 Task: Look for space in Charlotte Amalie, U.S. Virgin Islands from 24th August, 2023 to 10th September, 2023 for 6 adults, 2 children in price range Rs.12000 to Rs.15000. Place can be entire place or shared room with 6 bedrooms having 6 beds and 6 bathrooms. Property type can be house, flat, guest house. Amenities needed are: wifi, TV, free parkinig on premises, gym, breakfast. Booking option can be shelf check-in. Required host language is English.
Action: Mouse moved to (423, 93)
Screenshot: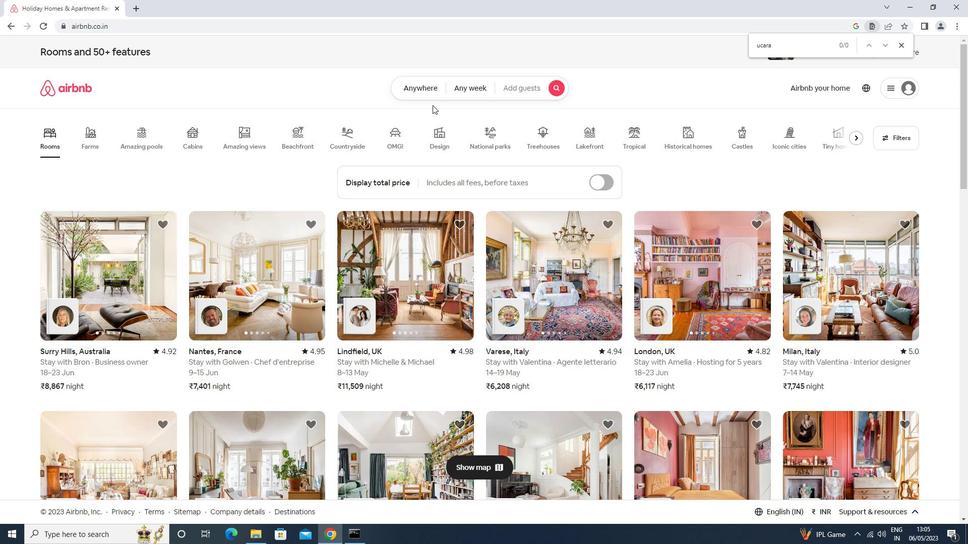 
Action: Mouse pressed left at (423, 93)
Screenshot: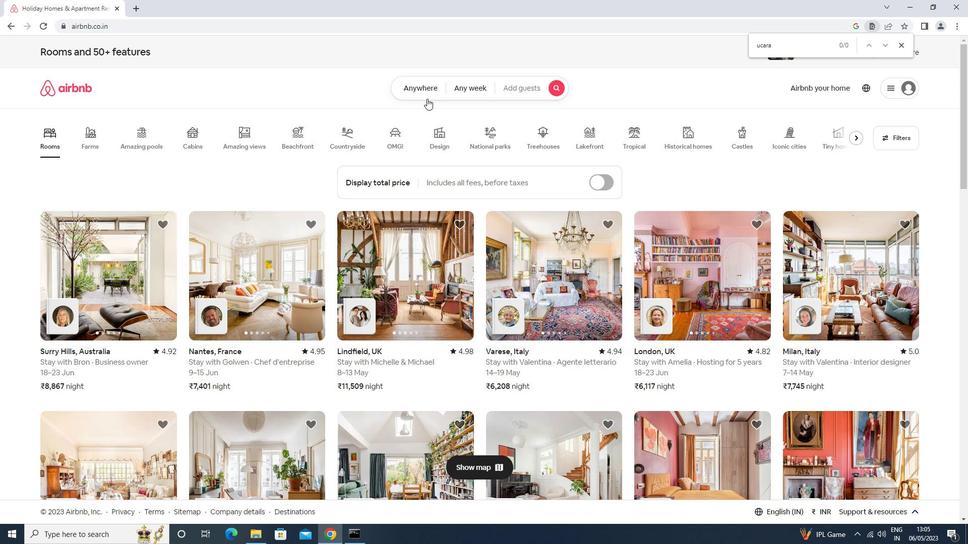 
Action: Mouse moved to (385, 127)
Screenshot: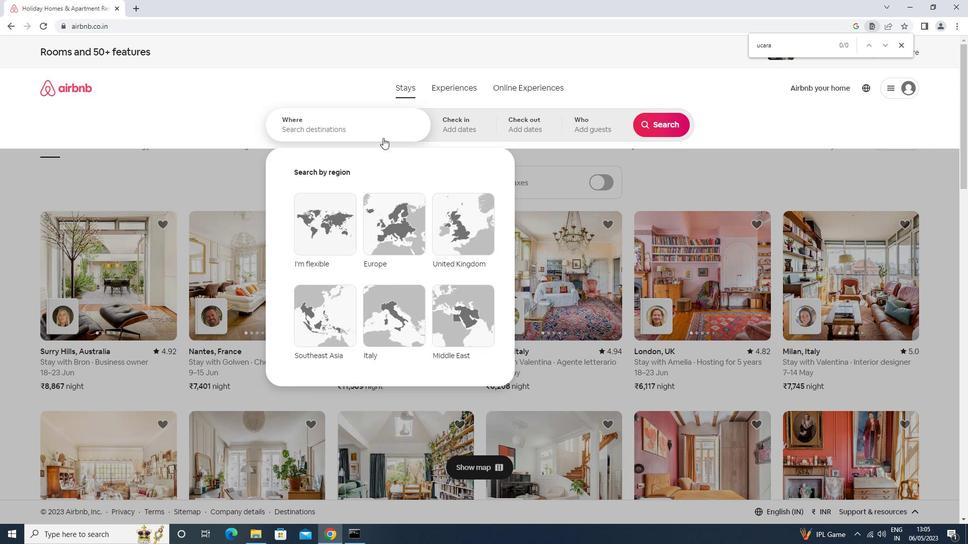 
Action: Mouse pressed left at (385, 127)
Screenshot: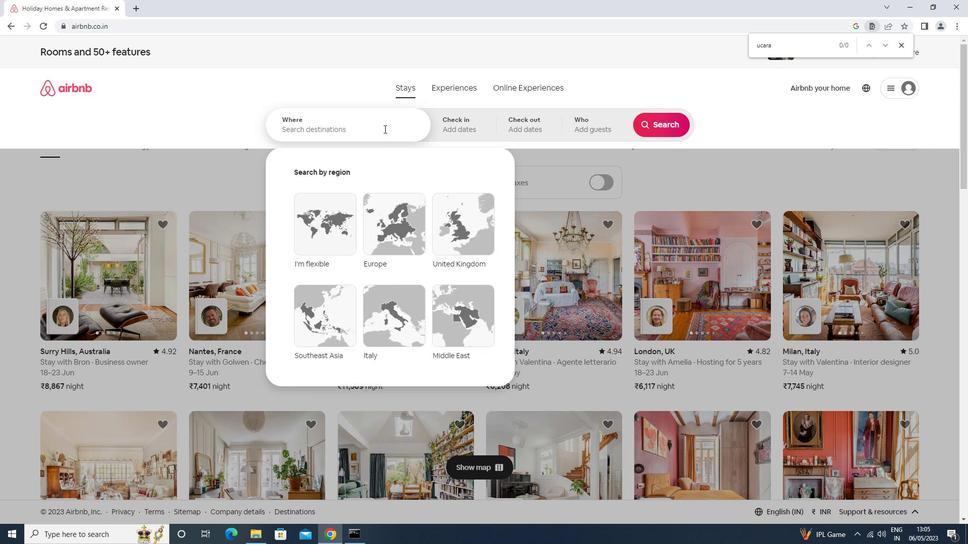 
Action: Key pressed charlotte<Key.space><Key.shift>AMALIE,<Key.shift>U.<Key.shift>S<Key.space><Key.shift>VIRGIN<Key.space><Key.shift><Key.shift>ISLANDS<Key.enter>
Screenshot: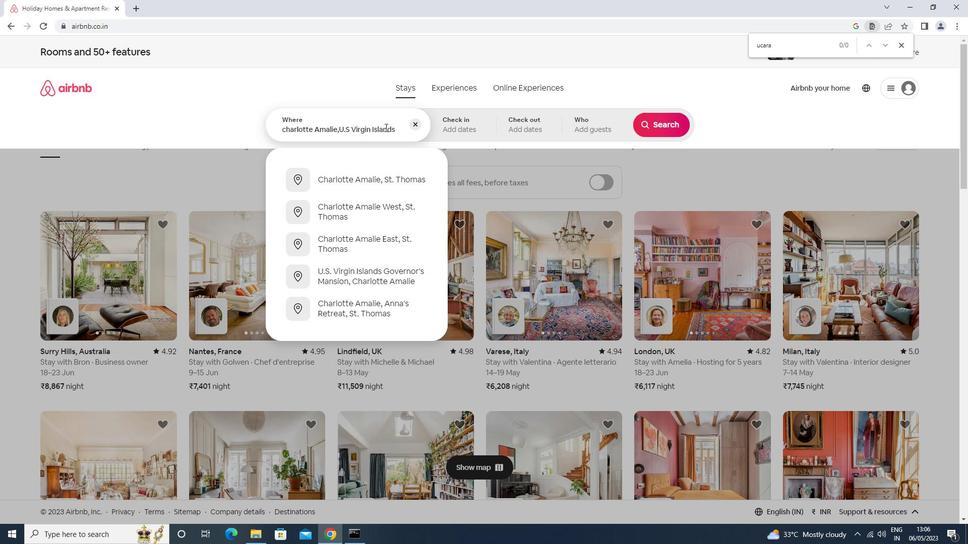 
Action: Mouse moved to (657, 209)
Screenshot: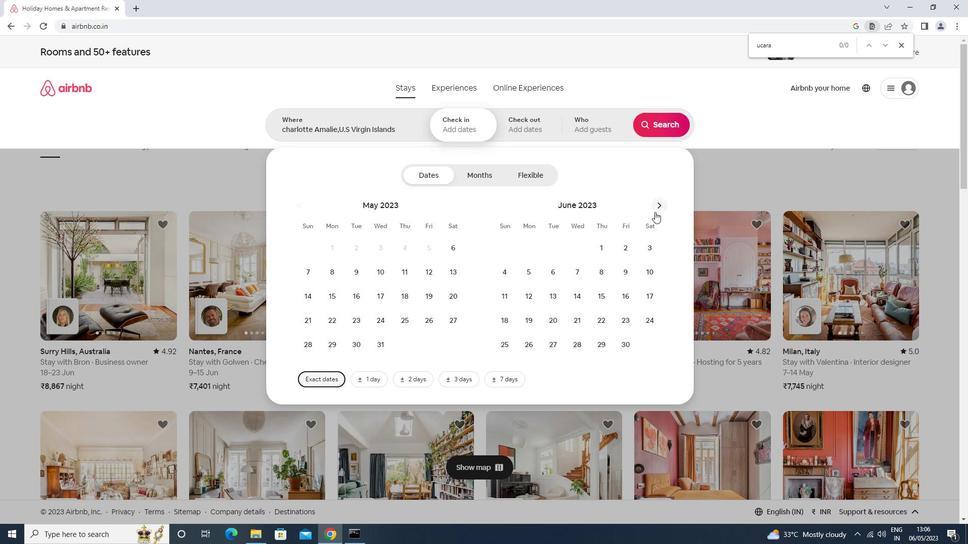 
Action: Mouse pressed left at (657, 209)
Screenshot: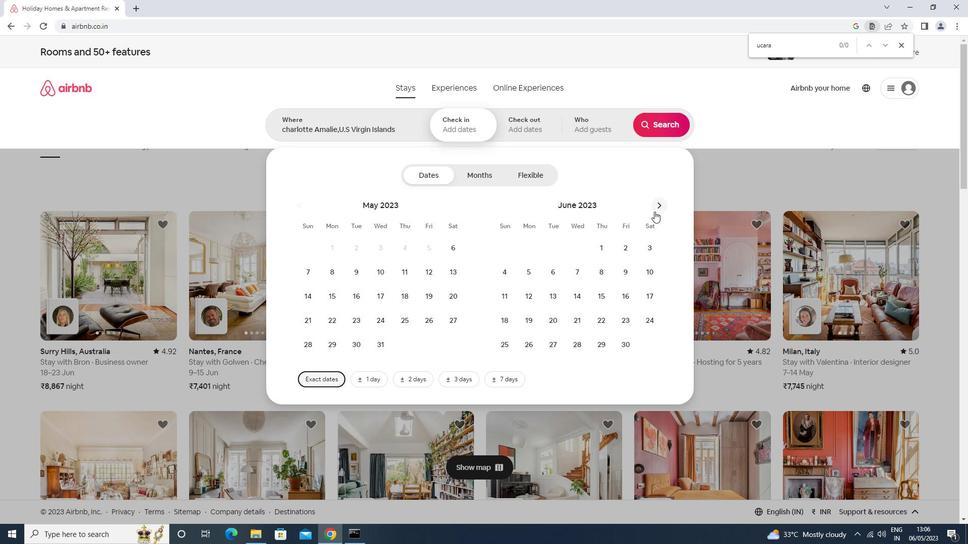 
Action: Mouse pressed left at (657, 209)
Screenshot: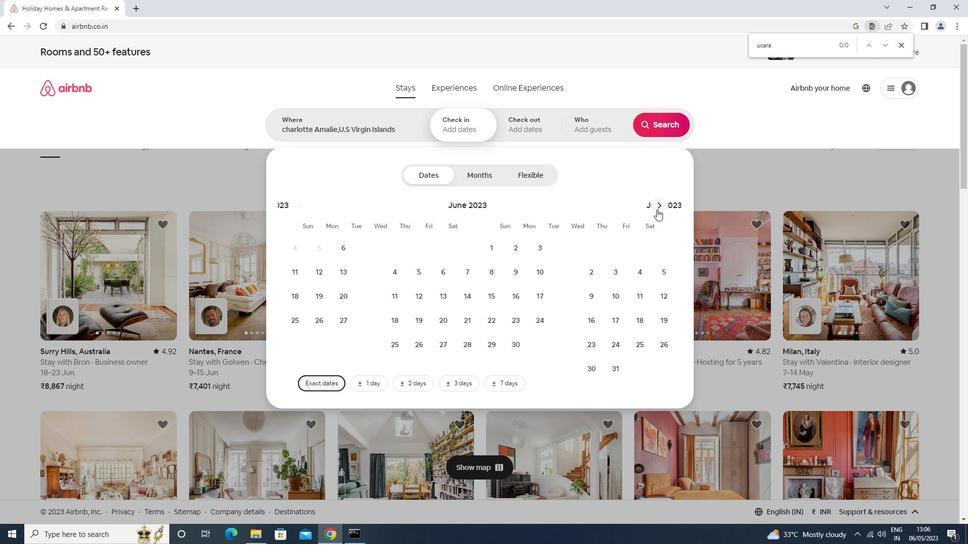 
Action: Mouse moved to (606, 319)
Screenshot: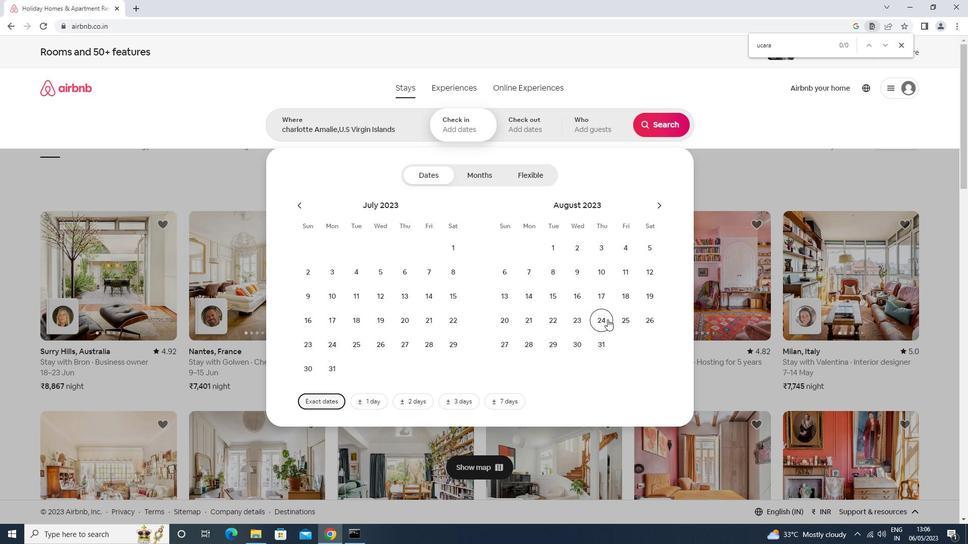 
Action: Mouse pressed left at (606, 319)
Screenshot: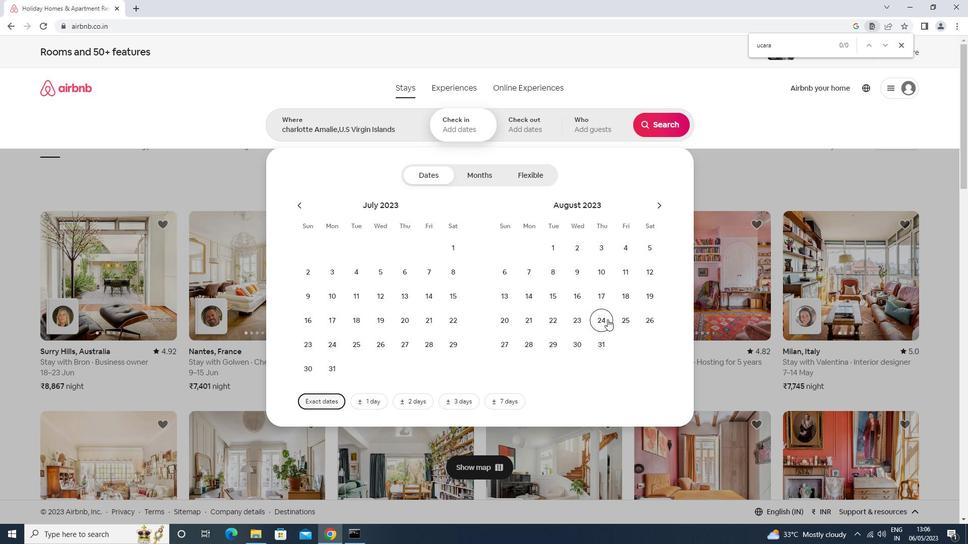 
Action: Mouse moved to (663, 206)
Screenshot: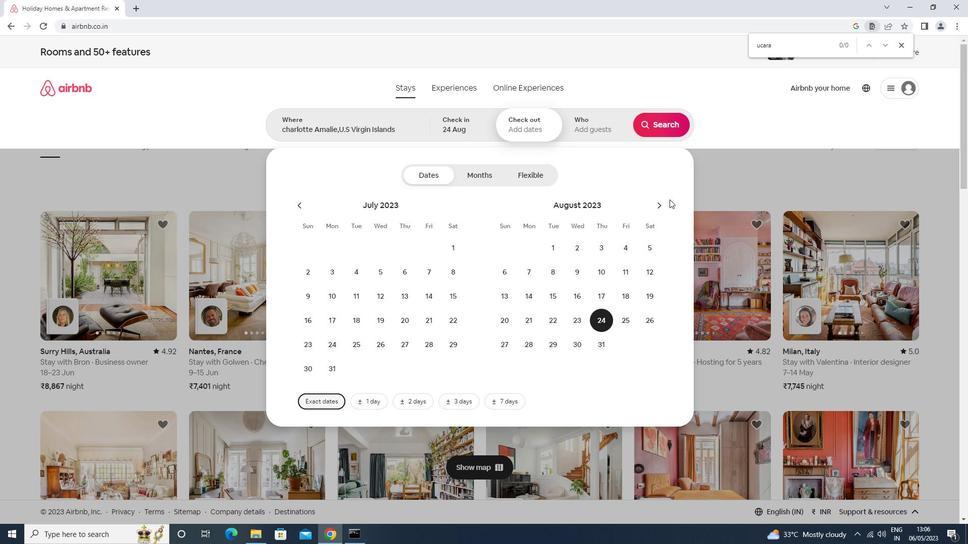 
Action: Mouse pressed left at (663, 206)
Screenshot: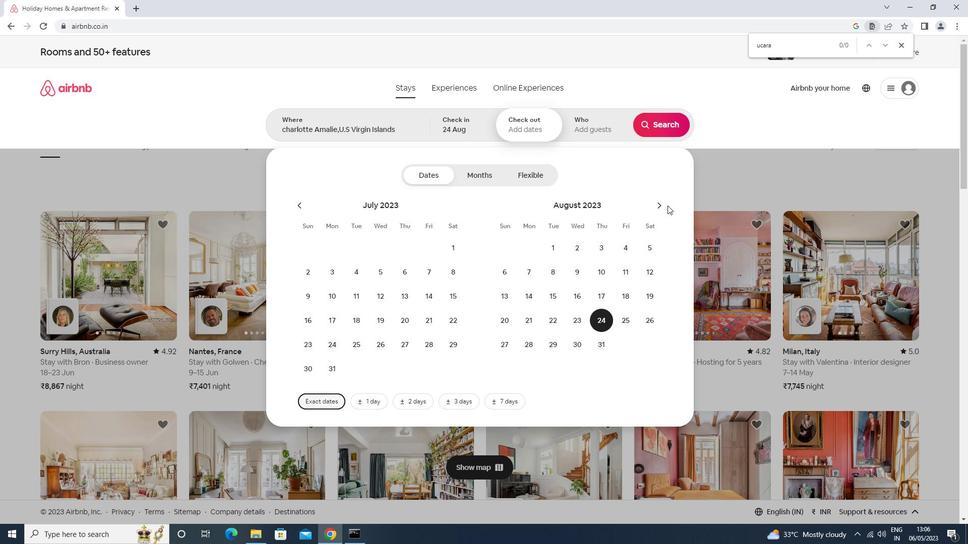 
Action: Mouse moved to (510, 297)
Screenshot: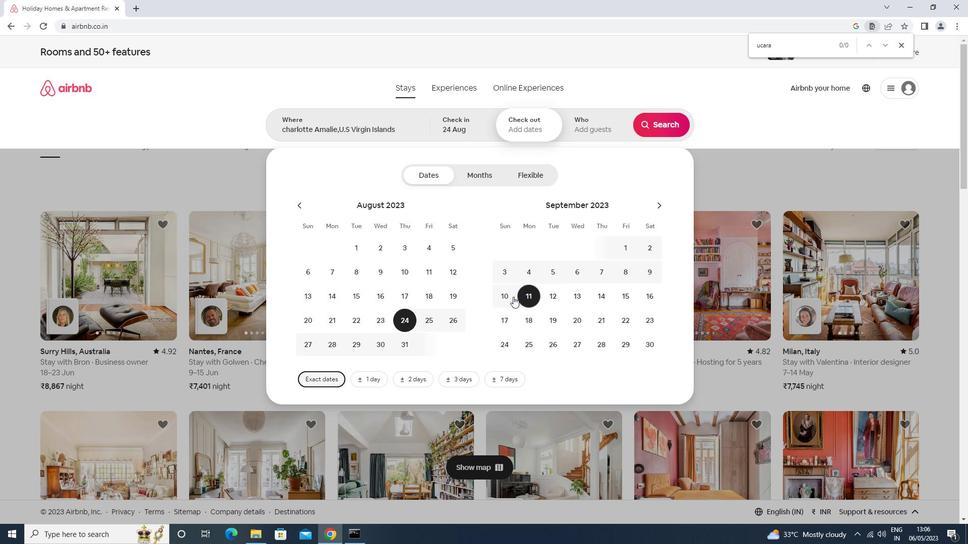 
Action: Mouse pressed left at (510, 297)
Screenshot: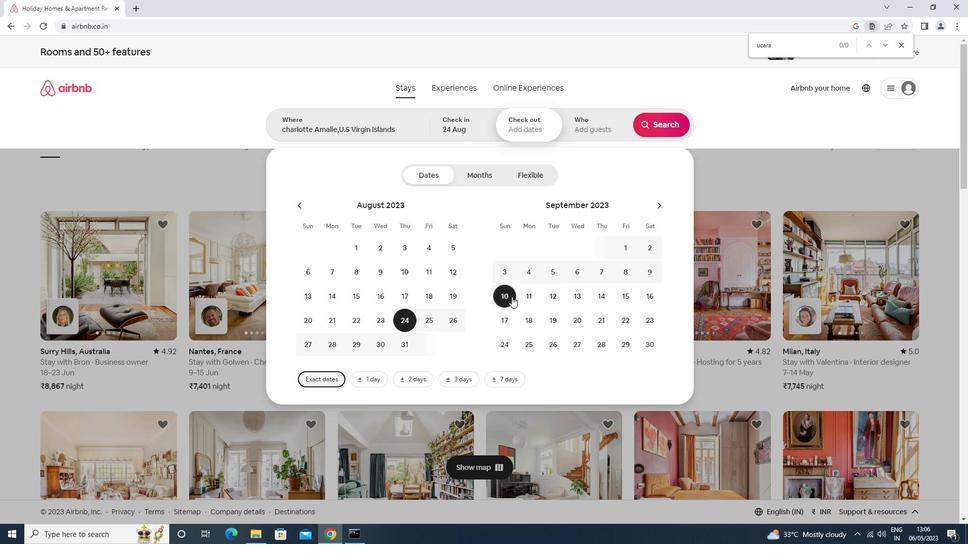 
Action: Mouse moved to (579, 130)
Screenshot: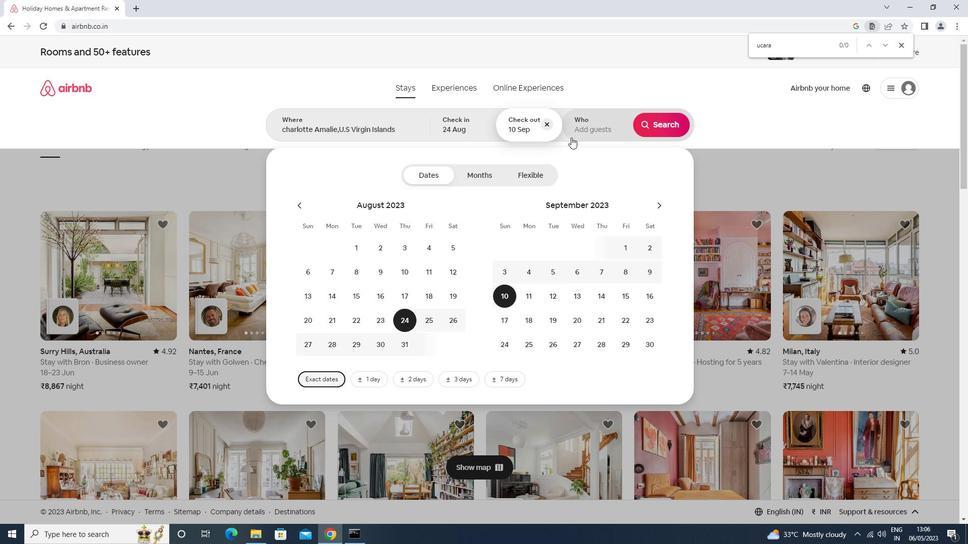 
Action: Mouse pressed left at (579, 130)
Screenshot: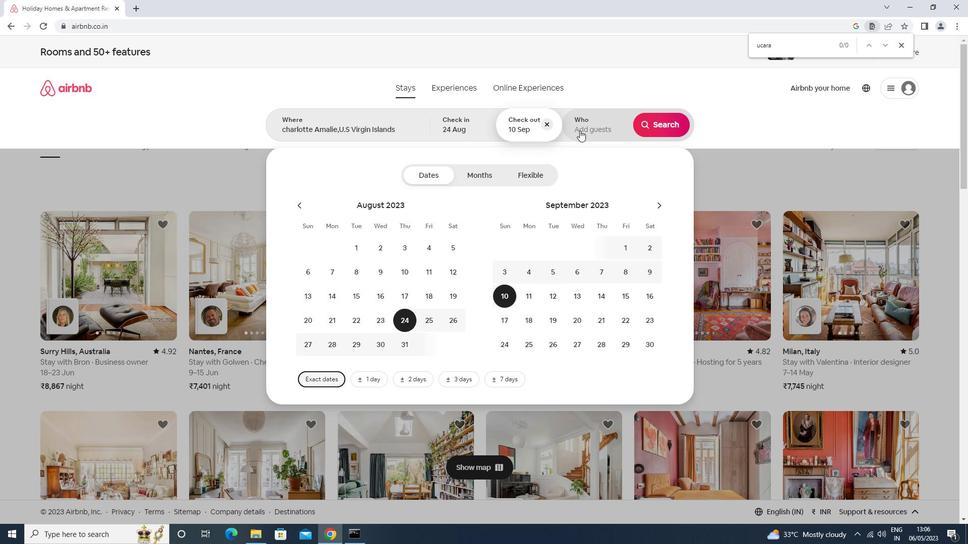
Action: Mouse moved to (665, 180)
Screenshot: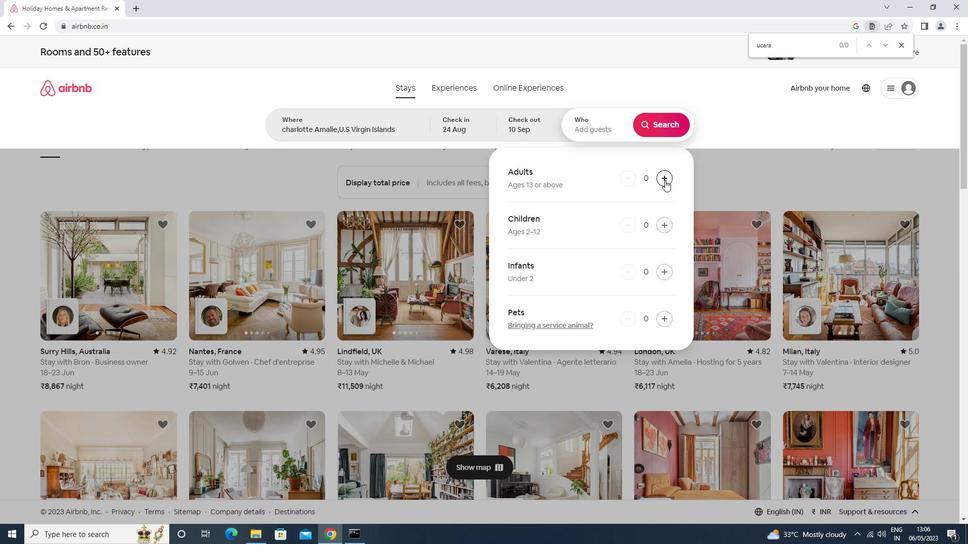 
Action: Mouse pressed left at (665, 180)
Screenshot: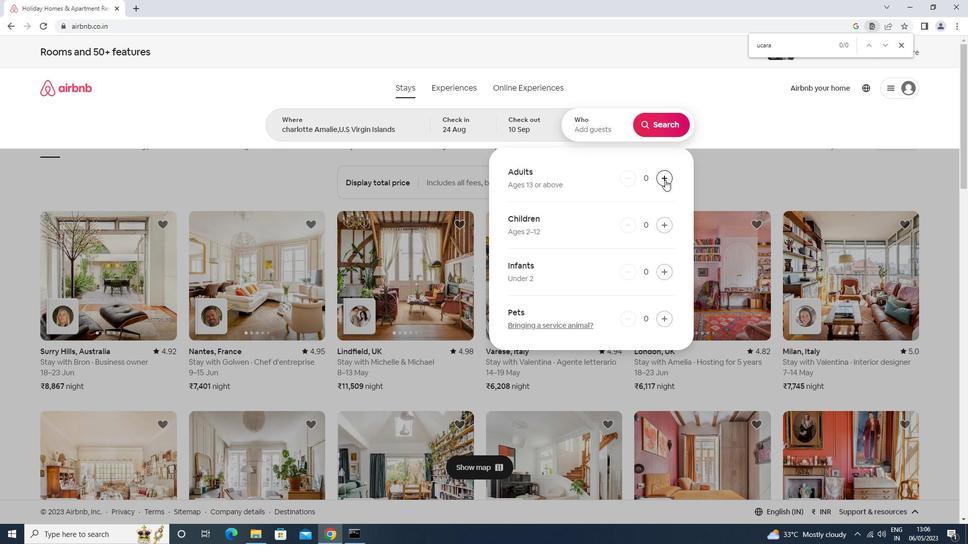 
Action: Mouse pressed left at (665, 180)
Screenshot: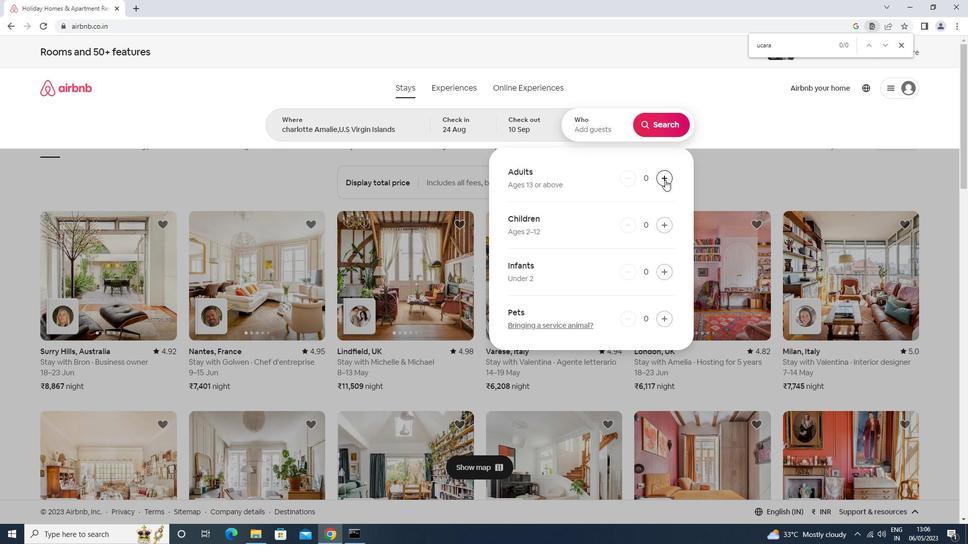 
Action: Mouse pressed left at (665, 180)
Screenshot: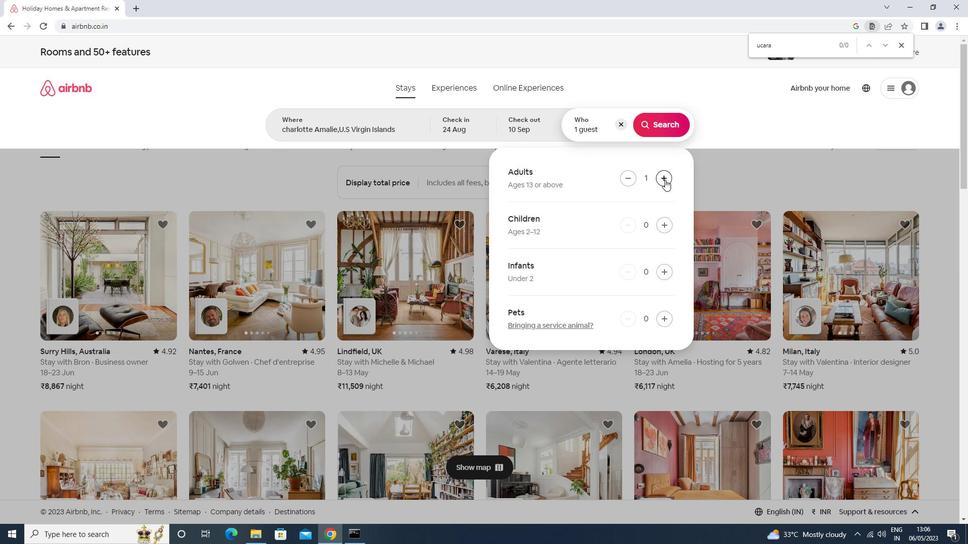 
Action: Mouse pressed left at (665, 180)
Screenshot: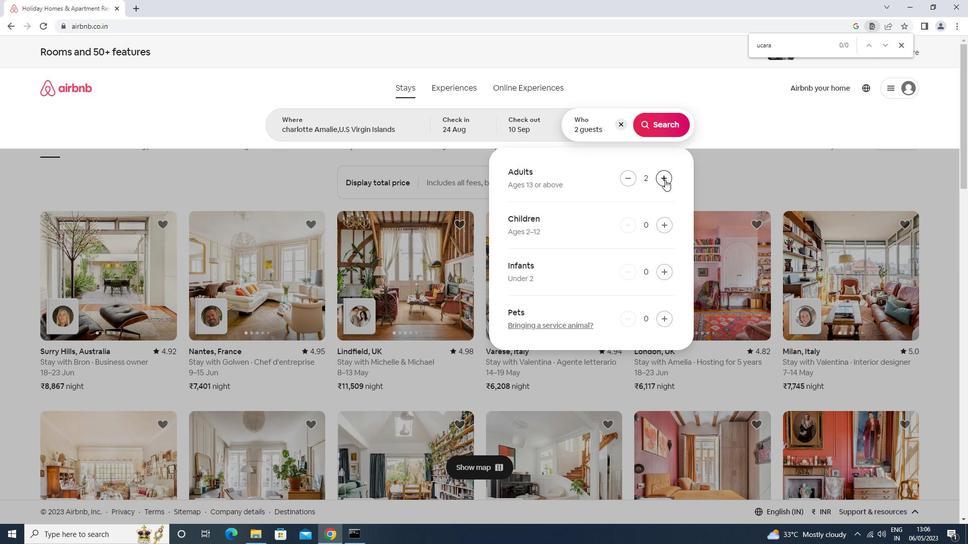 
Action: Mouse pressed left at (665, 180)
Screenshot: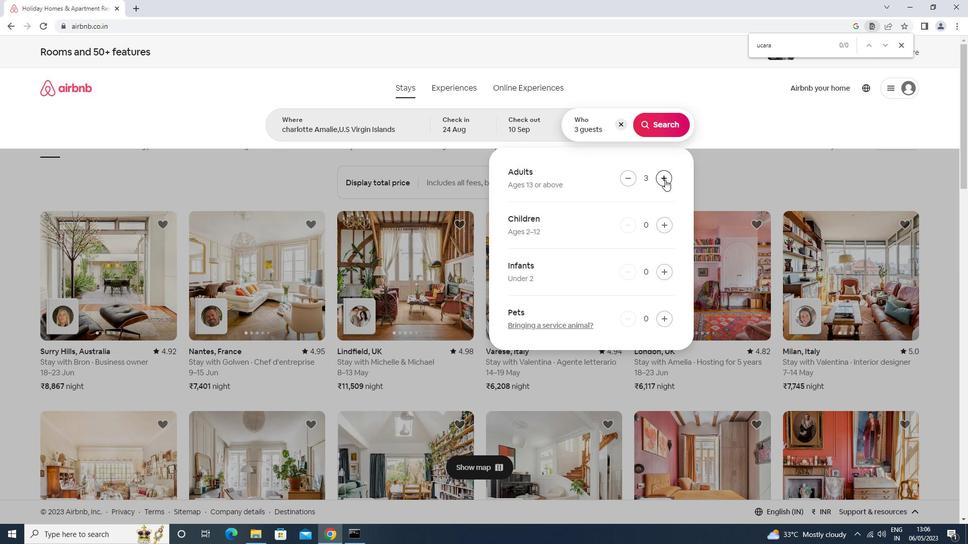 
Action: Mouse pressed left at (665, 180)
Screenshot: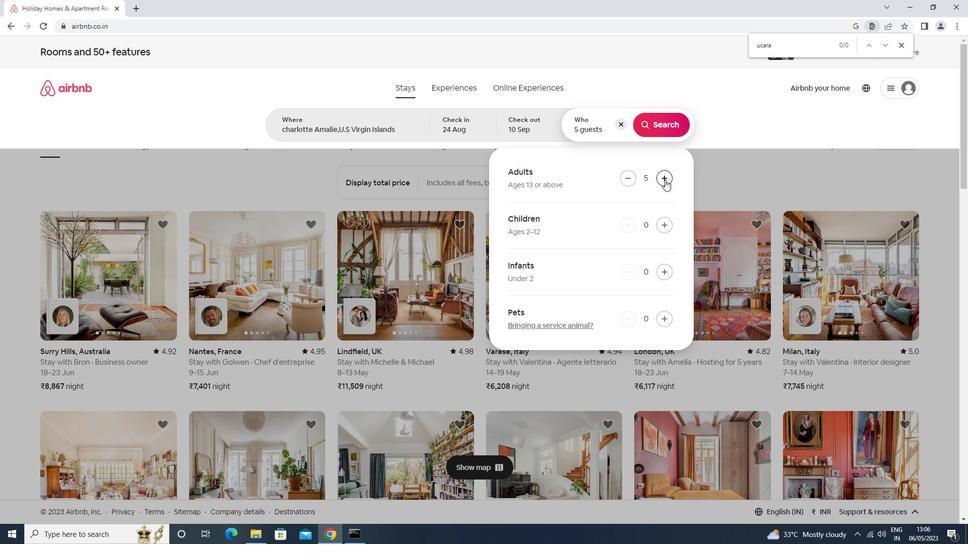 
Action: Mouse moved to (661, 229)
Screenshot: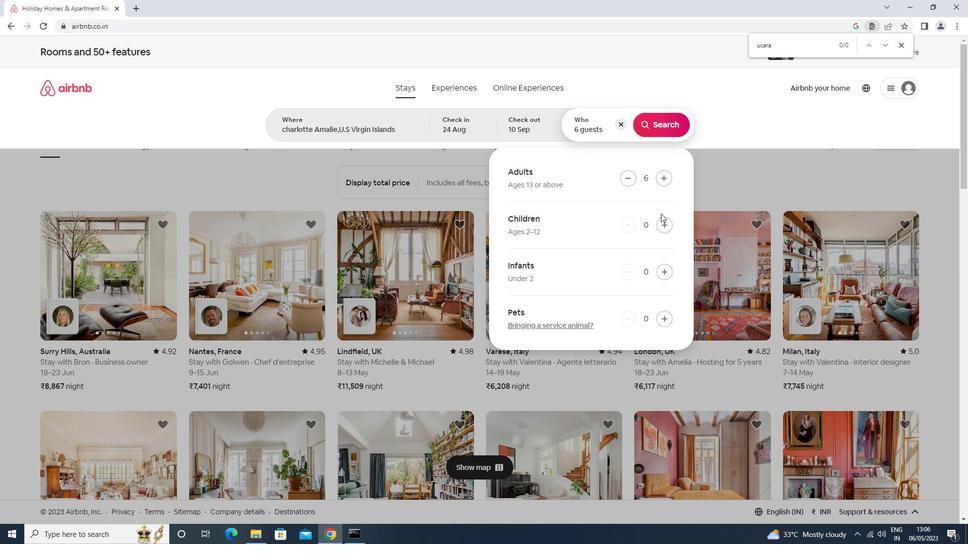 
Action: Mouse pressed left at (661, 229)
Screenshot: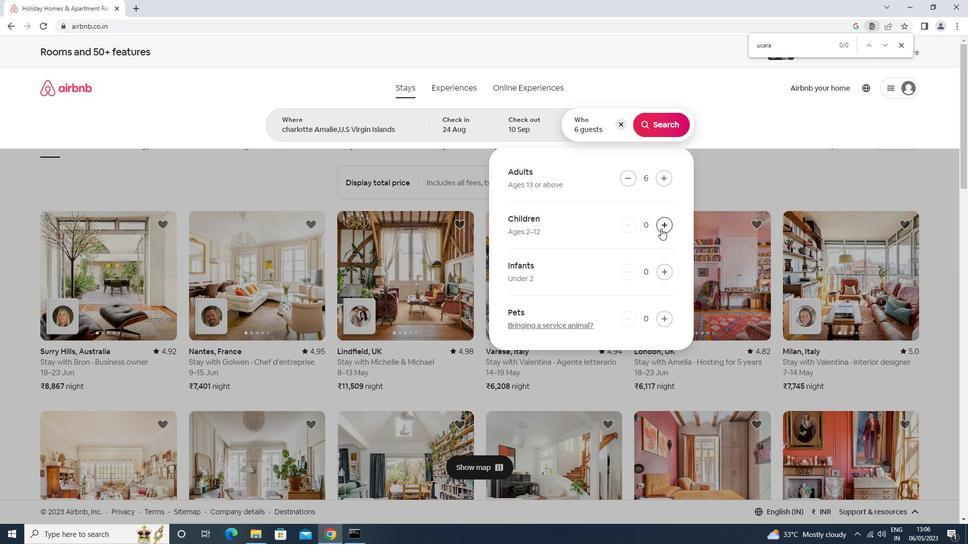 
Action: Mouse pressed left at (661, 229)
Screenshot: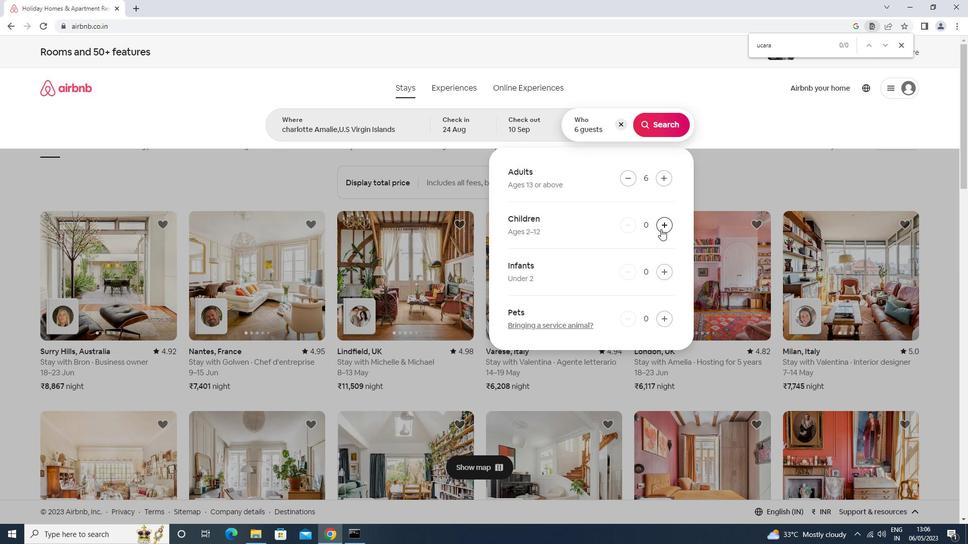 
Action: Mouse moved to (661, 128)
Screenshot: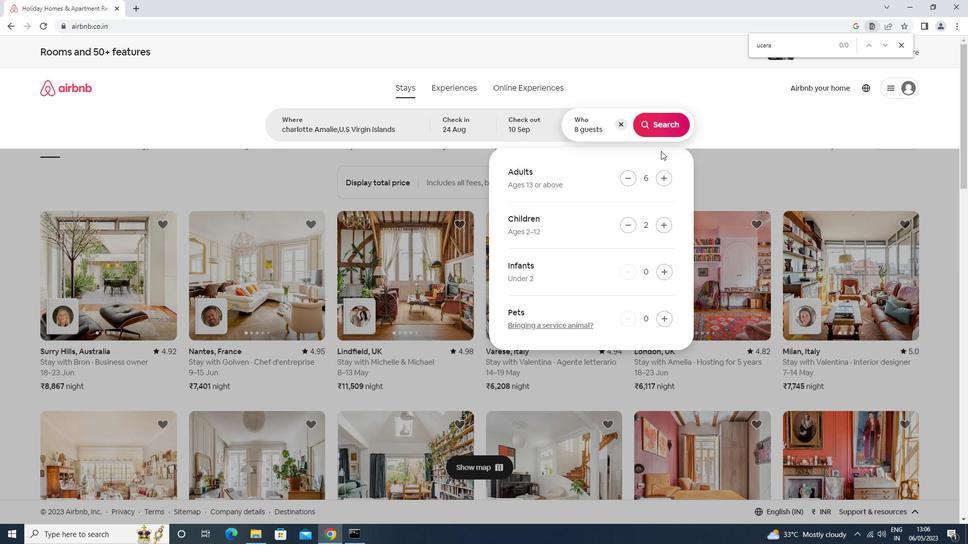 
Action: Mouse pressed left at (661, 128)
Screenshot: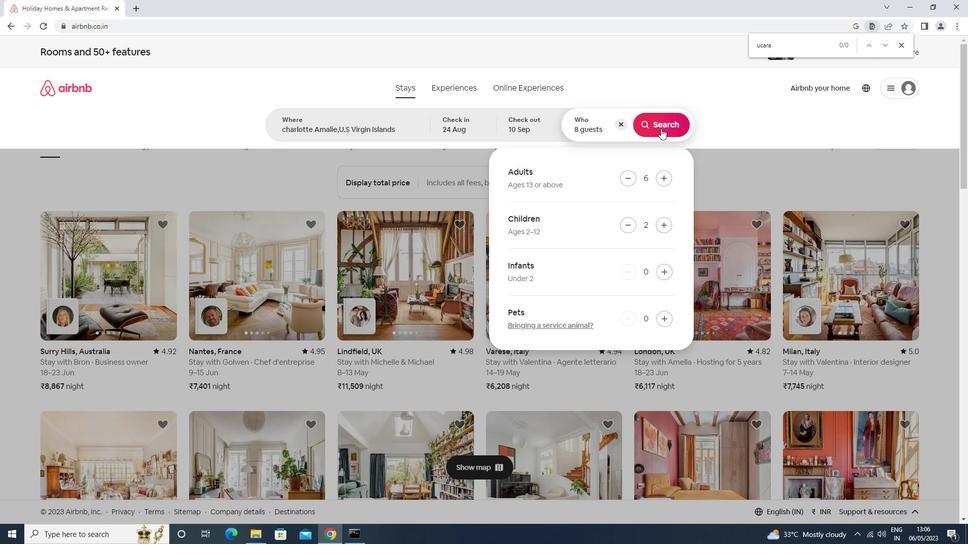
Action: Mouse moved to (931, 94)
Screenshot: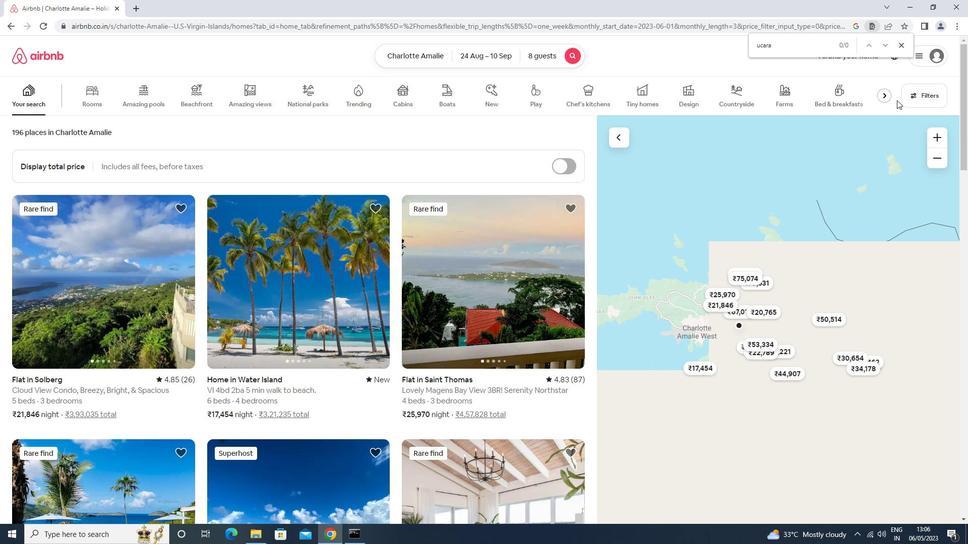 
Action: Mouse pressed left at (931, 94)
Screenshot: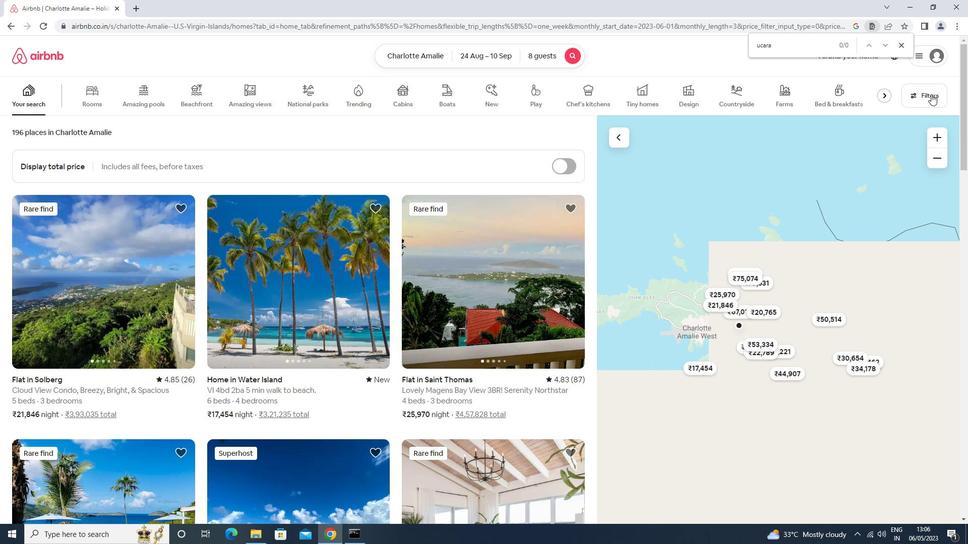 
Action: Mouse moved to (396, 347)
Screenshot: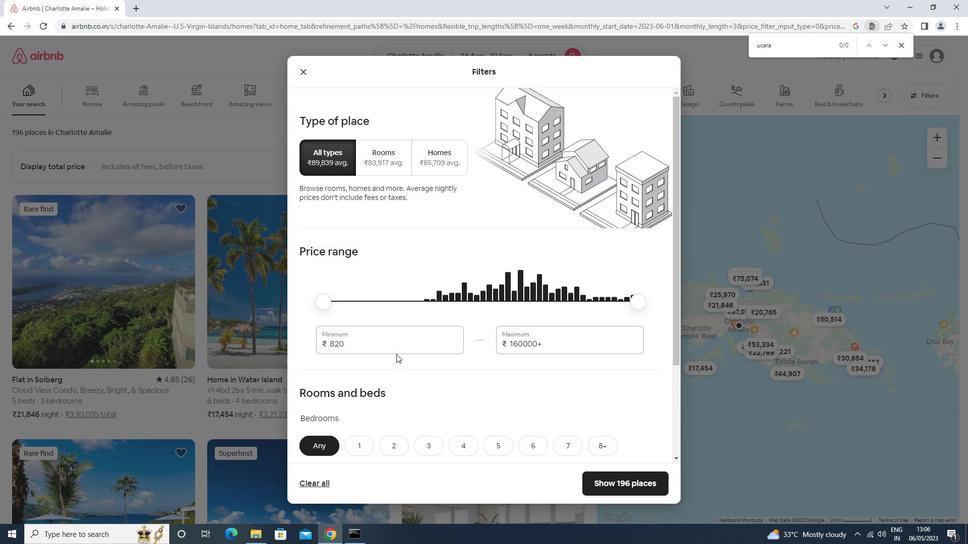 
Action: Mouse pressed left at (396, 347)
Screenshot: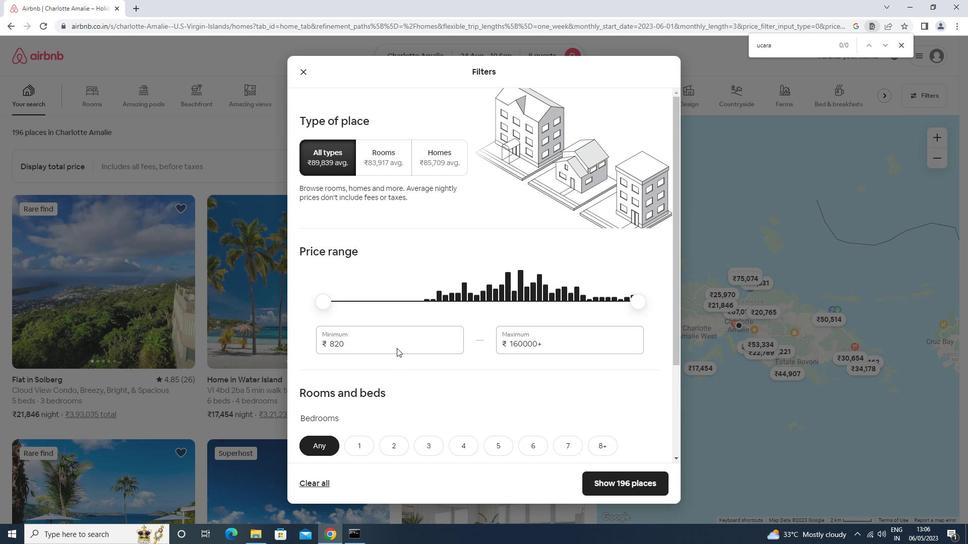 
Action: Key pressed <Key.backspace><Key.backspace><Key.backspace>12000<Key.tab>15000
Screenshot: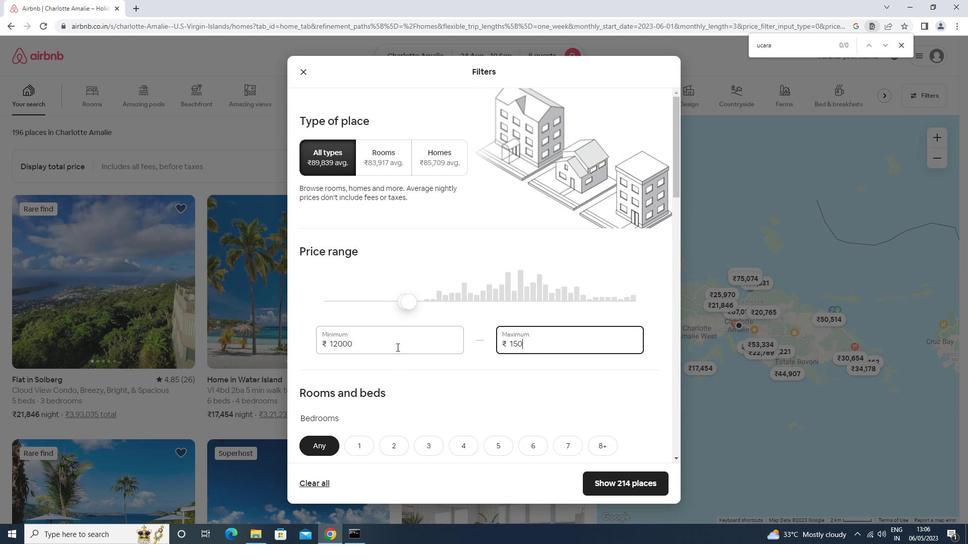 
Action: Mouse moved to (402, 355)
Screenshot: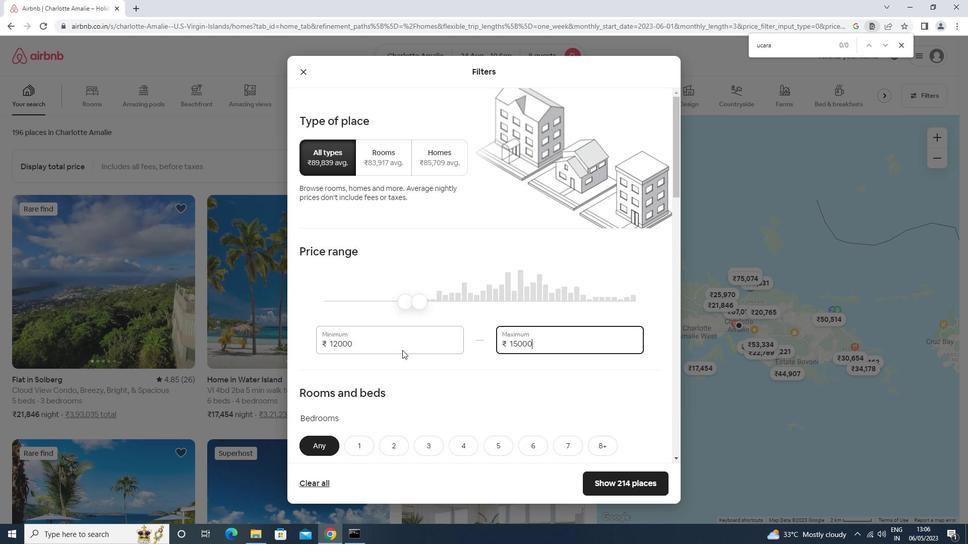 
Action: Mouse scrolled (402, 355) with delta (0, 0)
Screenshot: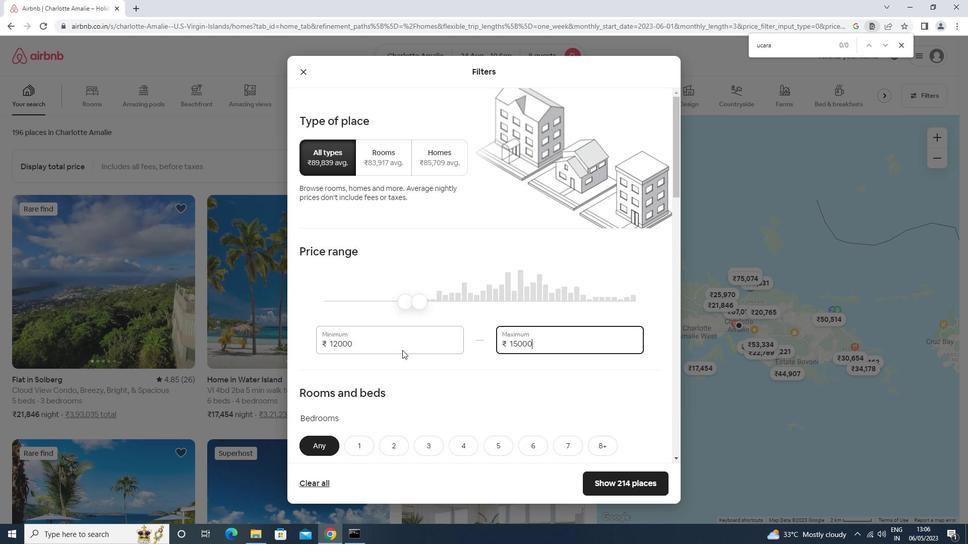
Action: Mouse moved to (402, 356)
Screenshot: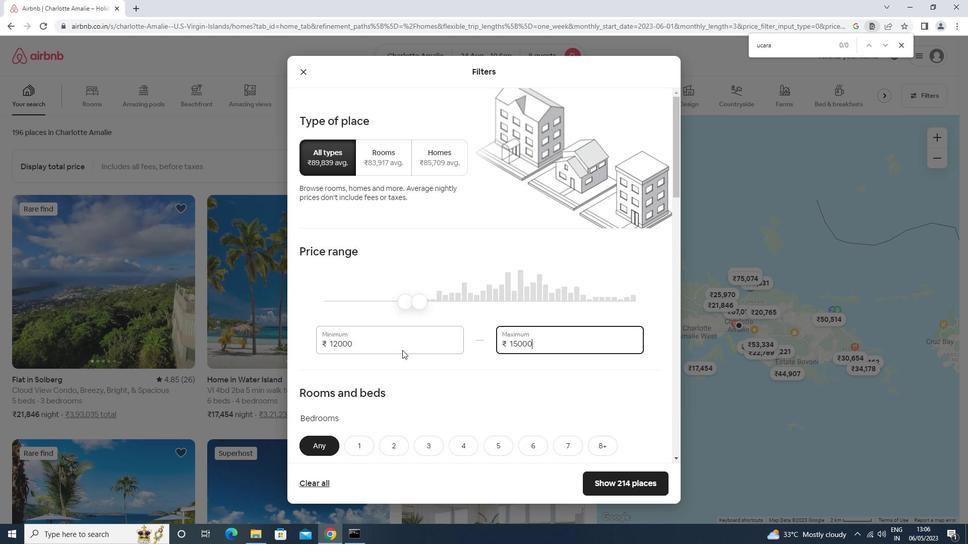 
Action: Mouse scrolled (402, 355) with delta (0, 0)
Screenshot: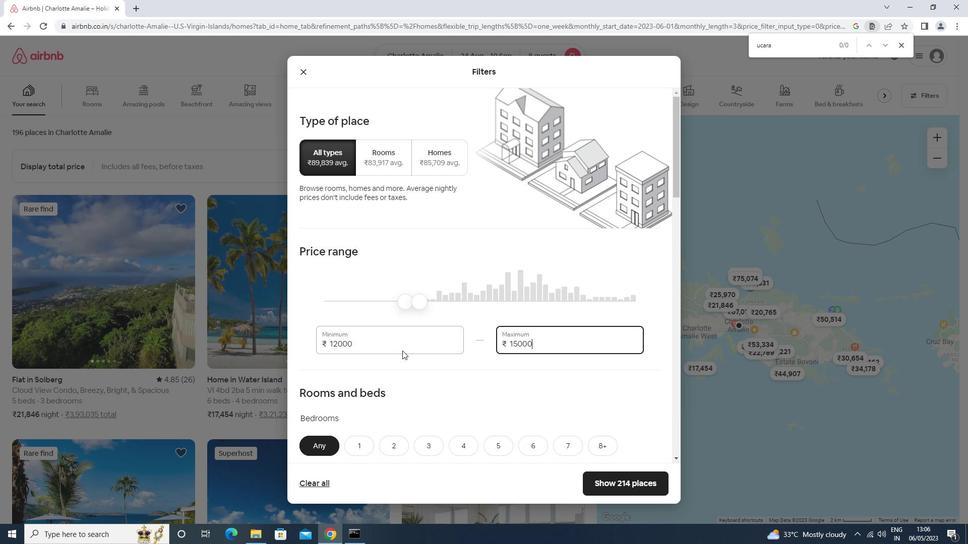 
Action: Mouse moved to (402, 359)
Screenshot: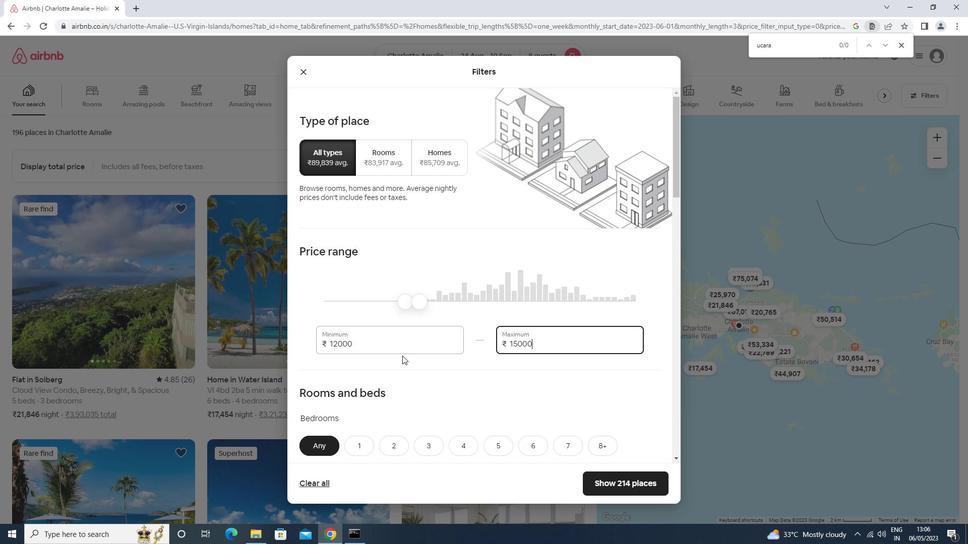 
Action: Mouse scrolled (402, 358) with delta (0, 0)
Screenshot: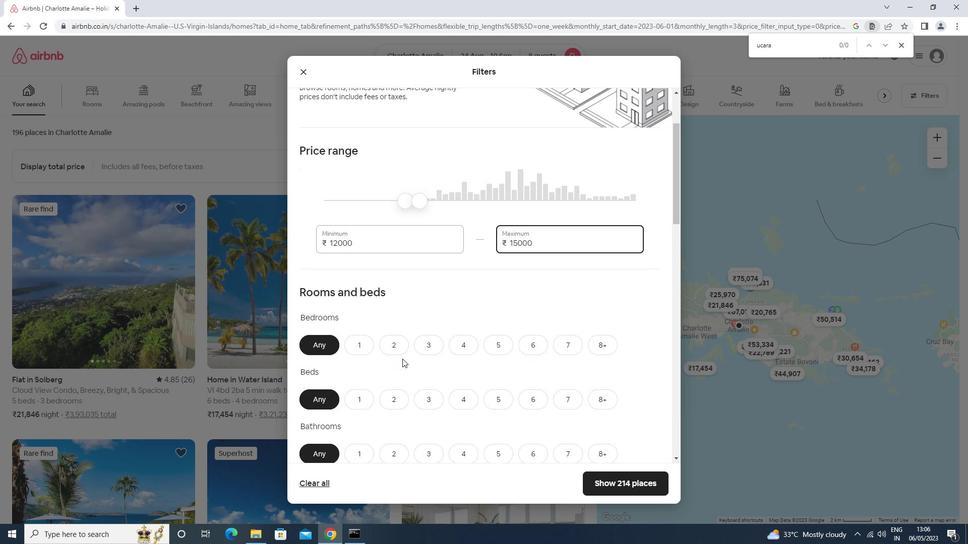 
Action: Mouse moved to (529, 295)
Screenshot: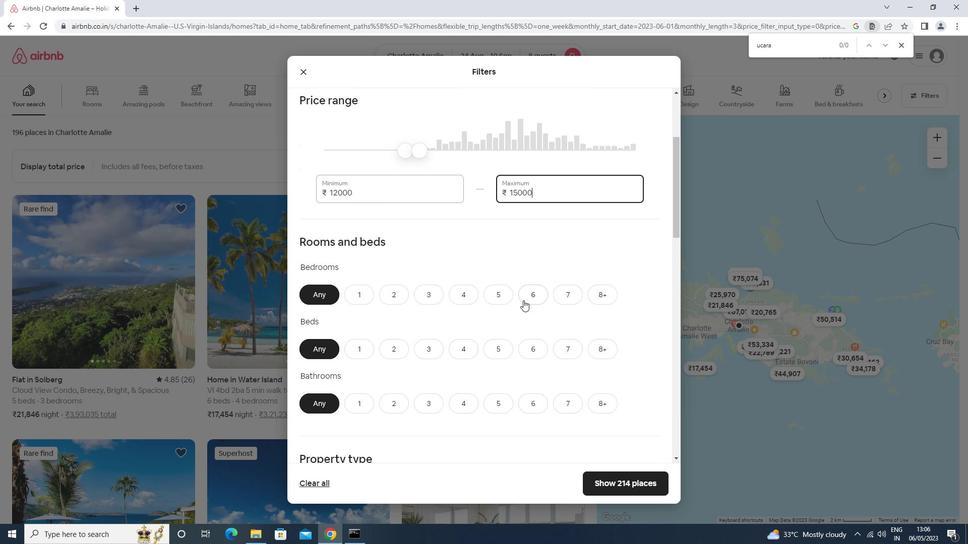 
Action: Mouse pressed left at (529, 295)
Screenshot: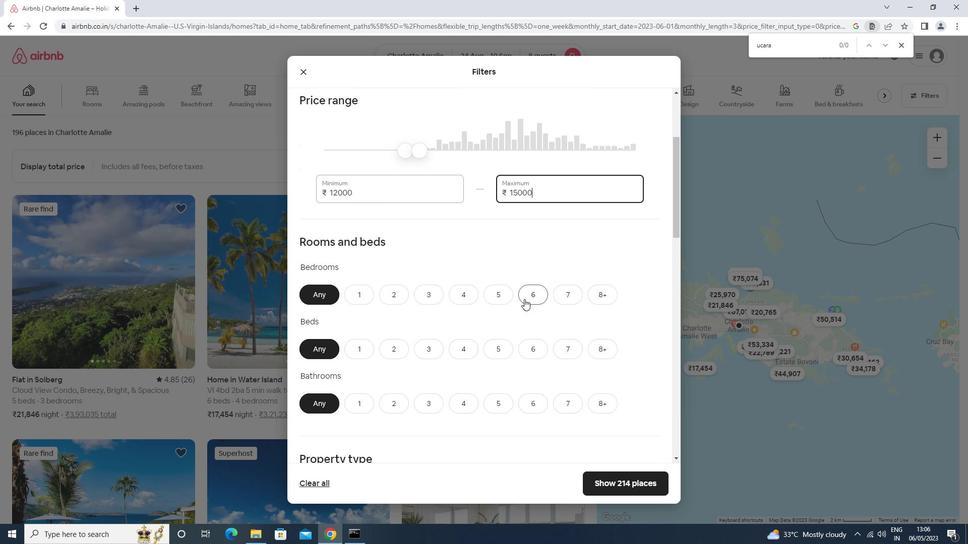 
Action: Mouse moved to (530, 339)
Screenshot: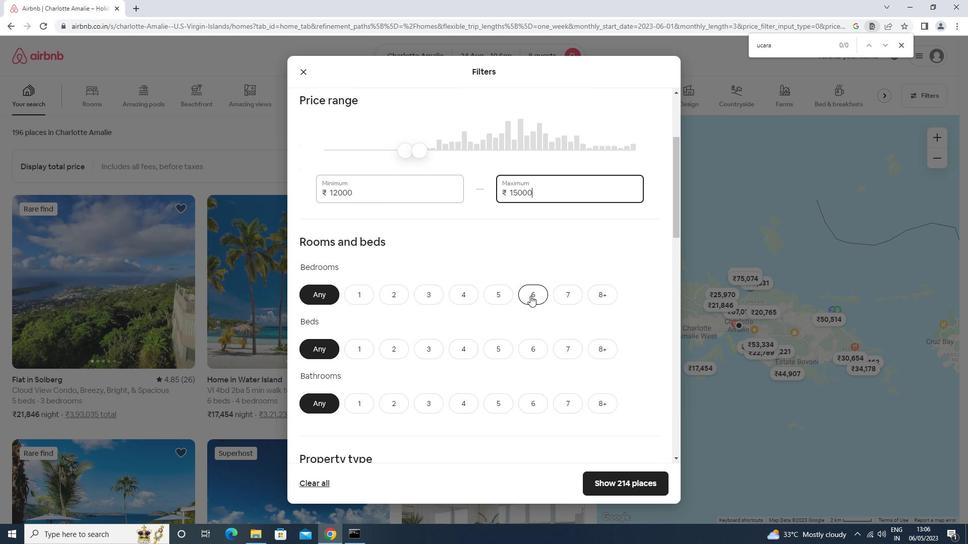 
Action: Mouse pressed left at (530, 339)
Screenshot: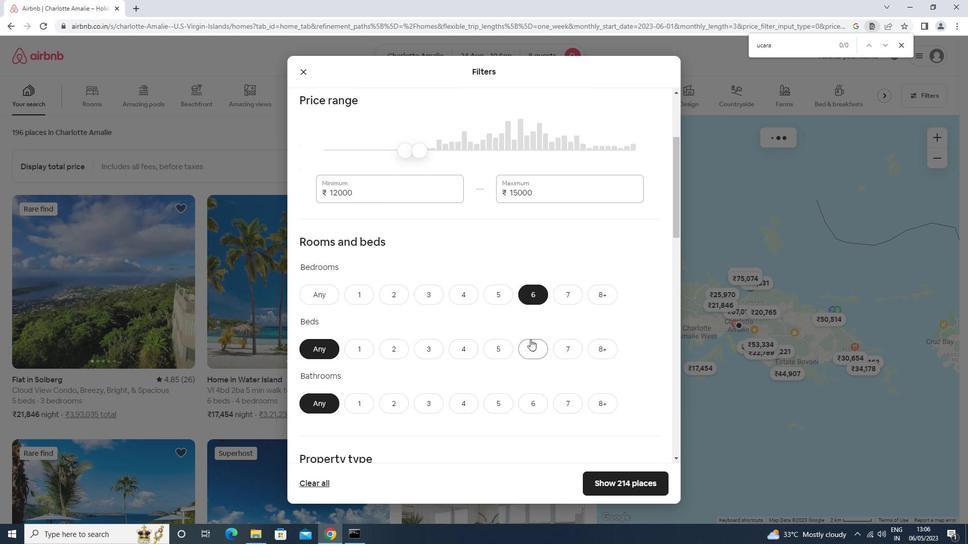 
Action: Mouse moved to (525, 400)
Screenshot: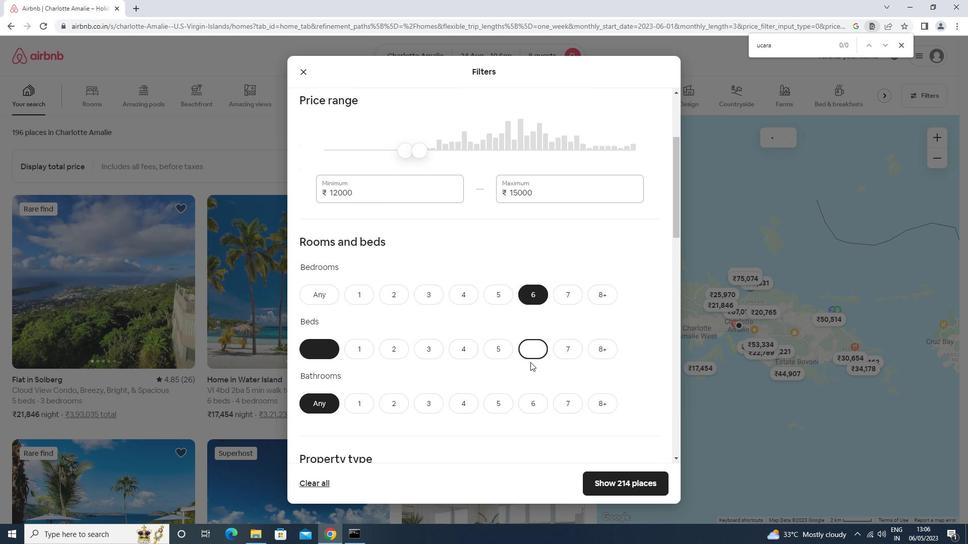 
Action: Mouse pressed left at (525, 400)
Screenshot: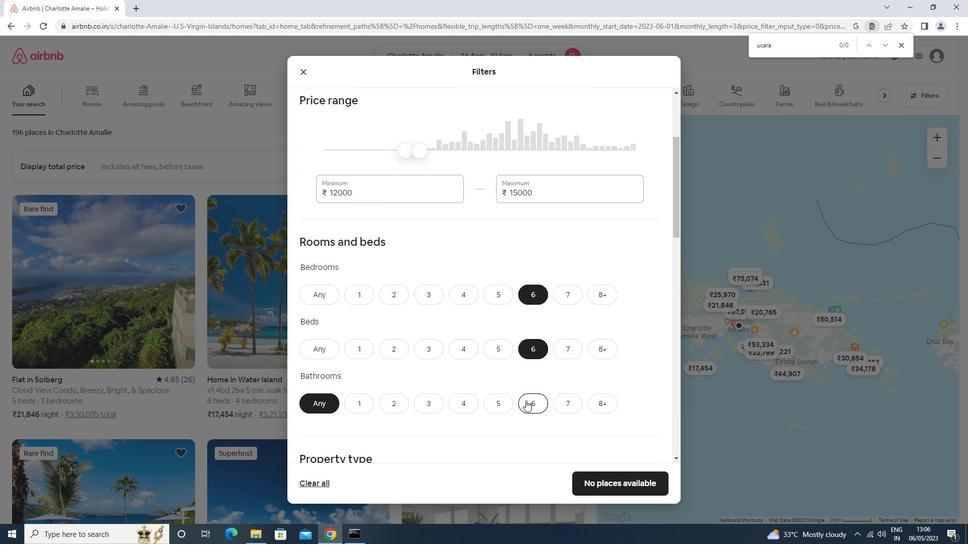 
Action: Mouse moved to (524, 402)
Screenshot: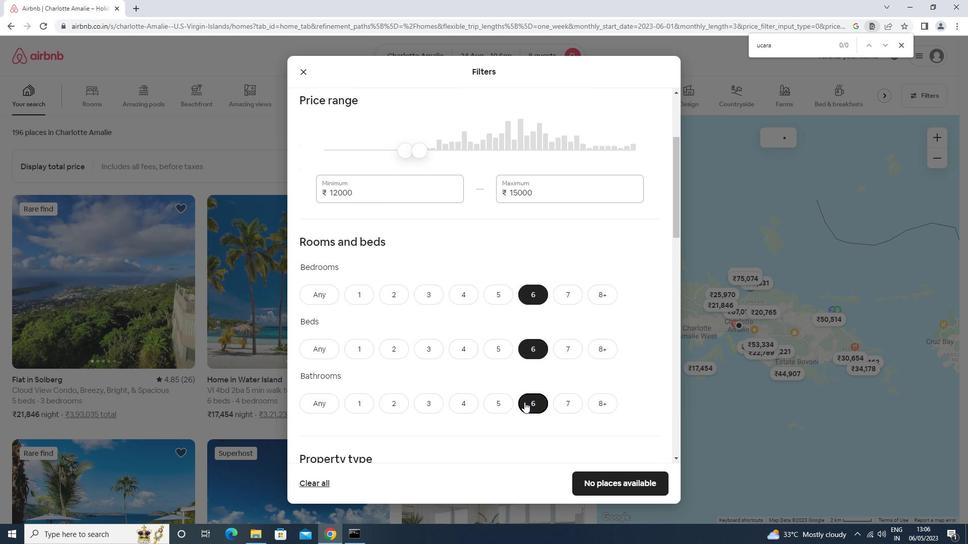 
Action: Mouse scrolled (524, 401) with delta (0, 0)
Screenshot: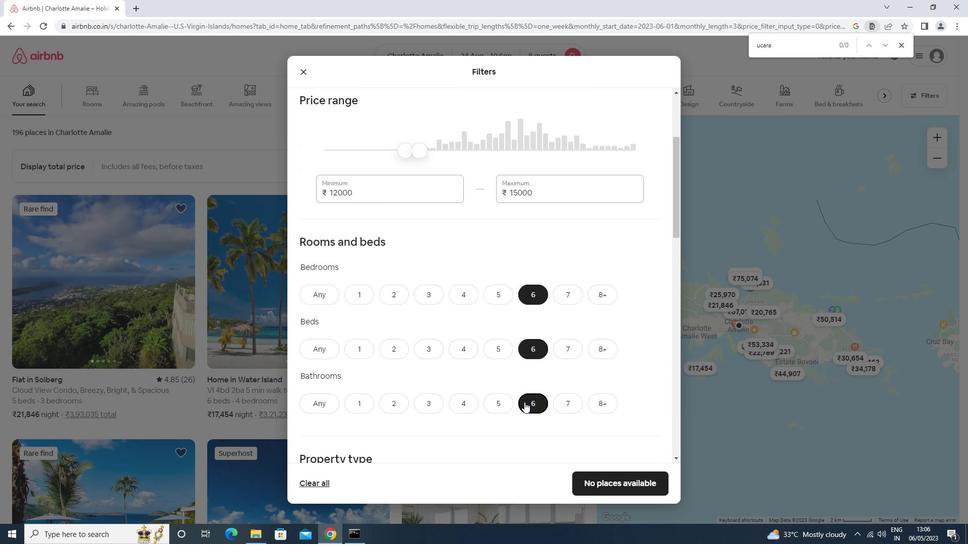 
Action: Mouse scrolled (524, 401) with delta (0, 0)
Screenshot: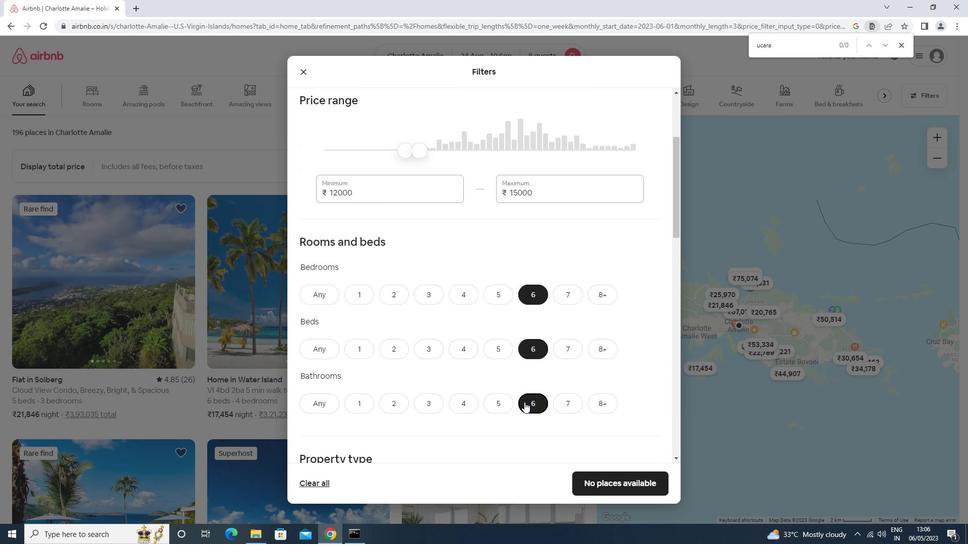 
Action: Mouse scrolled (524, 401) with delta (0, 0)
Screenshot: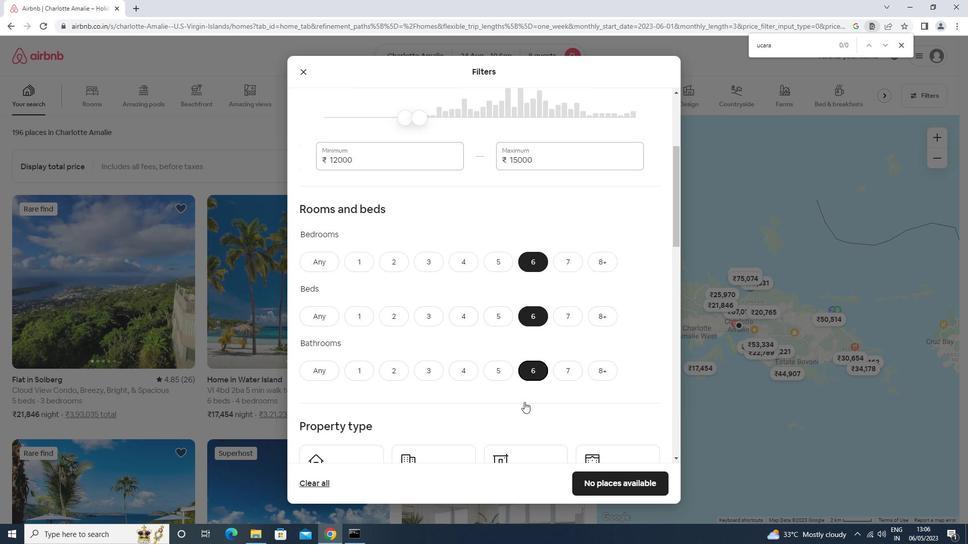 
Action: Mouse scrolled (524, 401) with delta (0, 0)
Screenshot: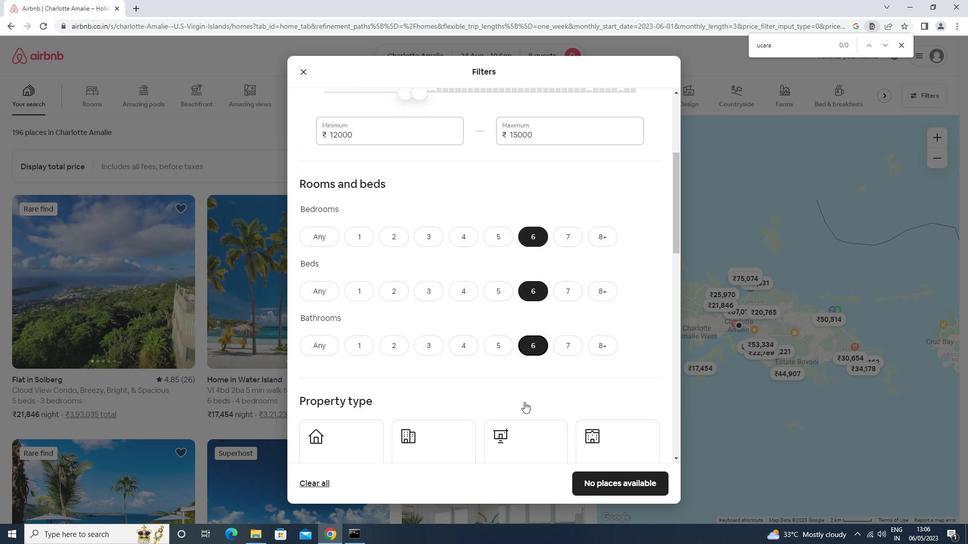 
Action: Mouse scrolled (524, 401) with delta (0, 0)
Screenshot: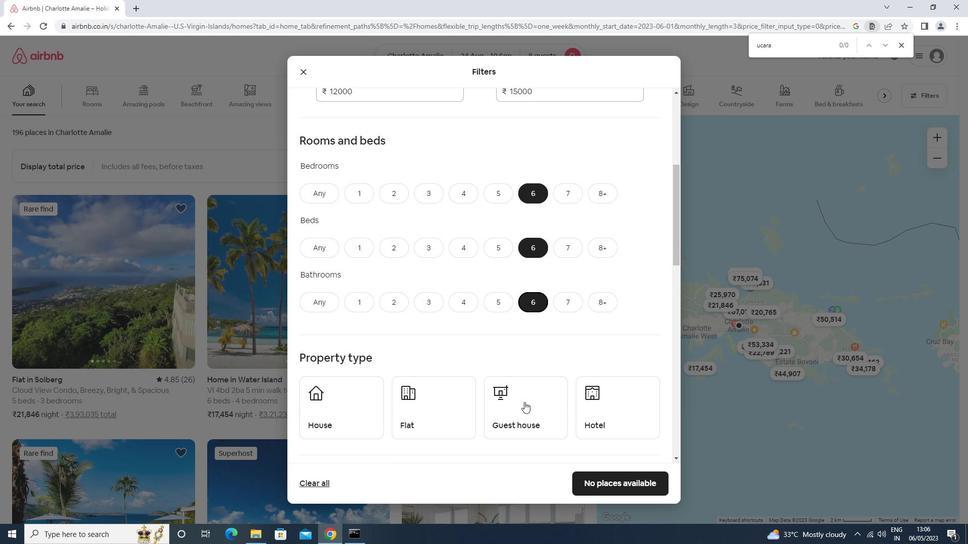 
Action: Mouse moved to (352, 268)
Screenshot: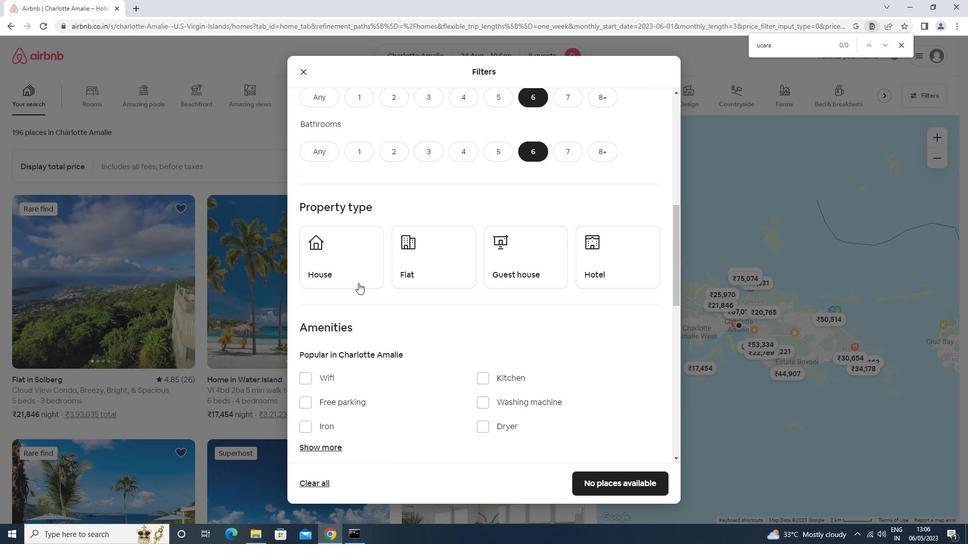 
Action: Mouse pressed left at (352, 268)
Screenshot: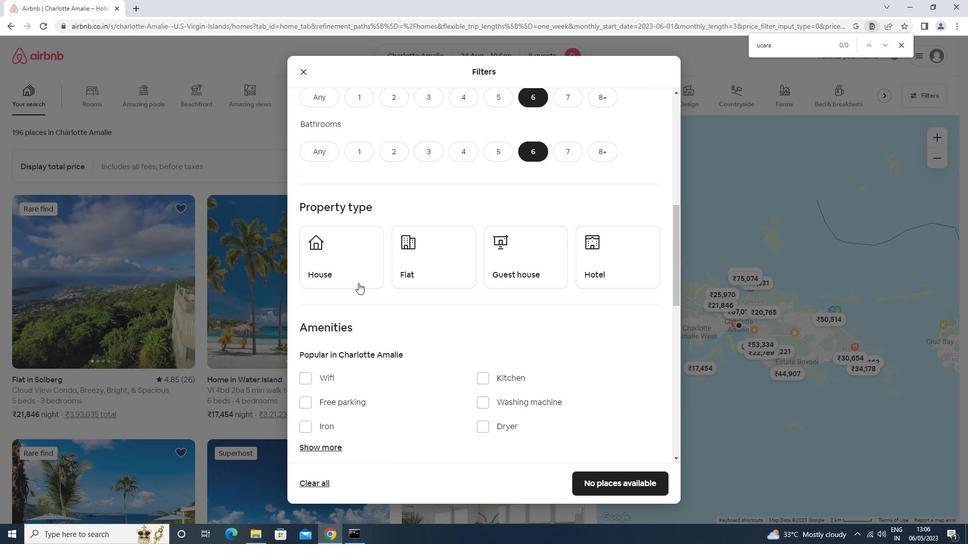 
Action: Mouse moved to (430, 262)
Screenshot: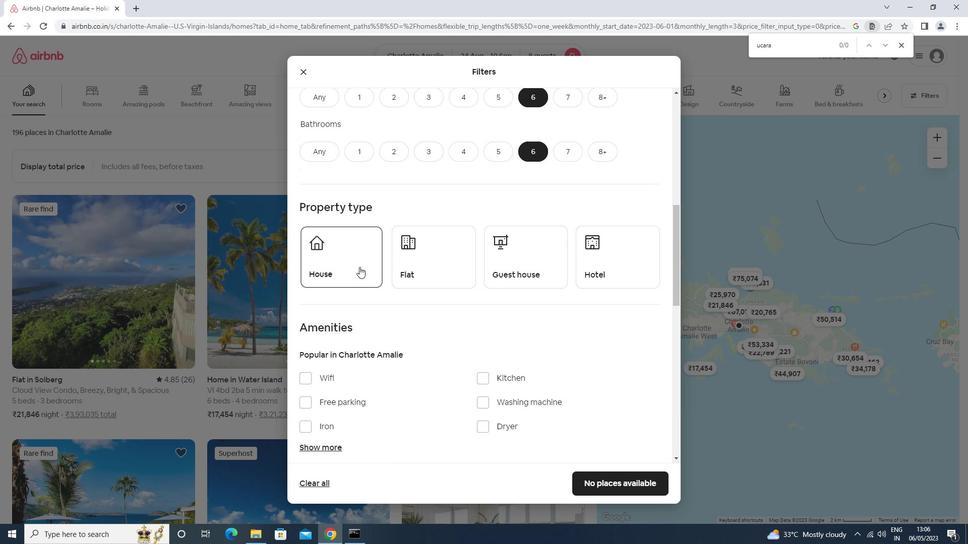 
Action: Mouse pressed left at (430, 262)
Screenshot: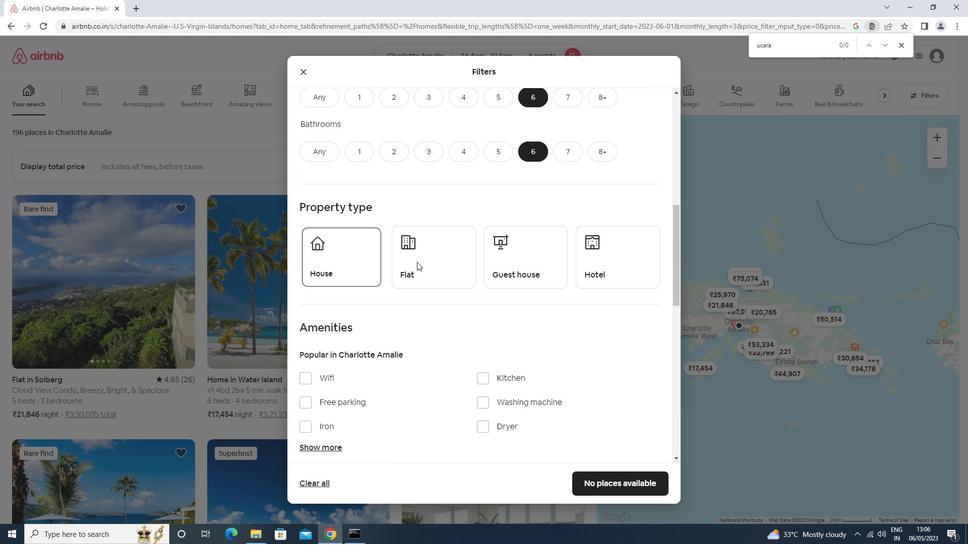 
Action: Mouse moved to (538, 273)
Screenshot: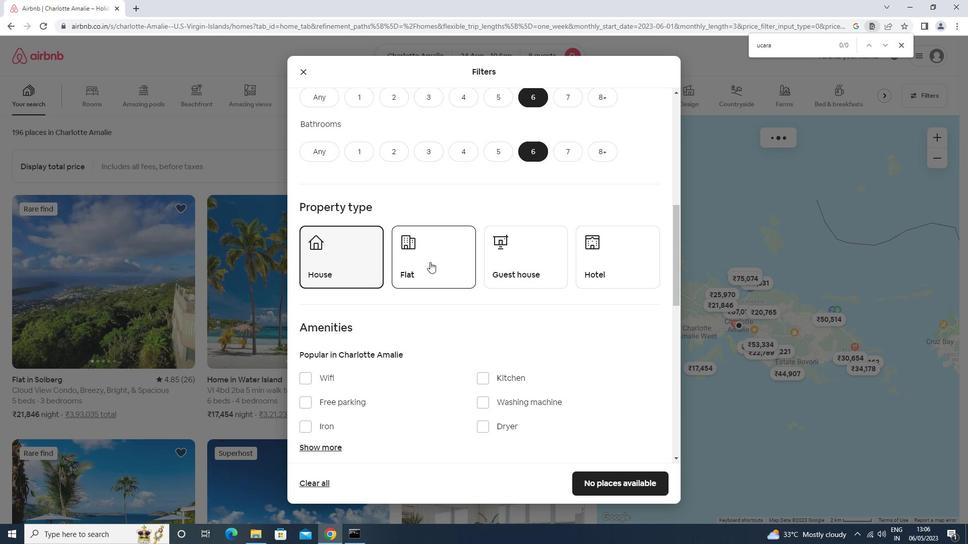 
Action: Mouse pressed left at (538, 273)
Screenshot: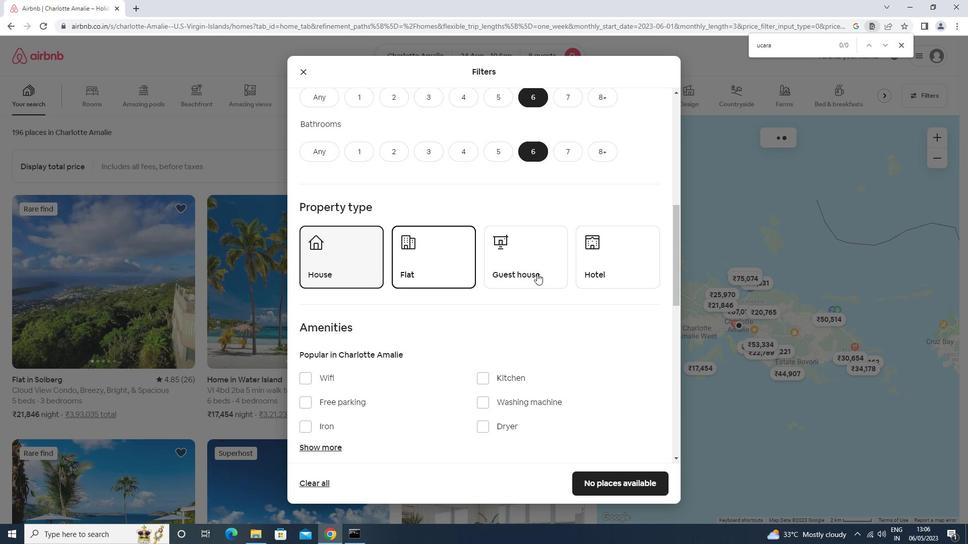 
Action: Mouse moved to (538, 275)
Screenshot: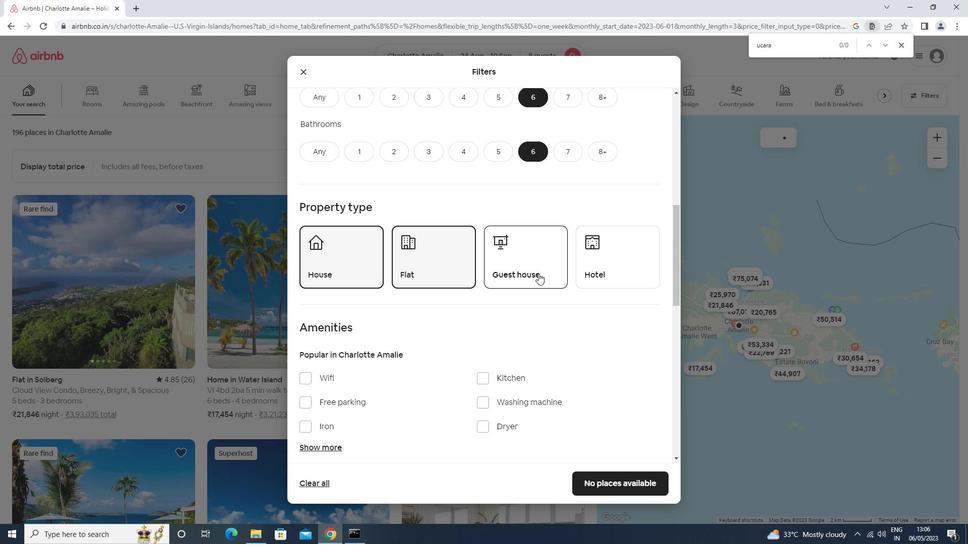 
Action: Mouse scrolled (538, 274) with delta (0, 0)
Screenshot: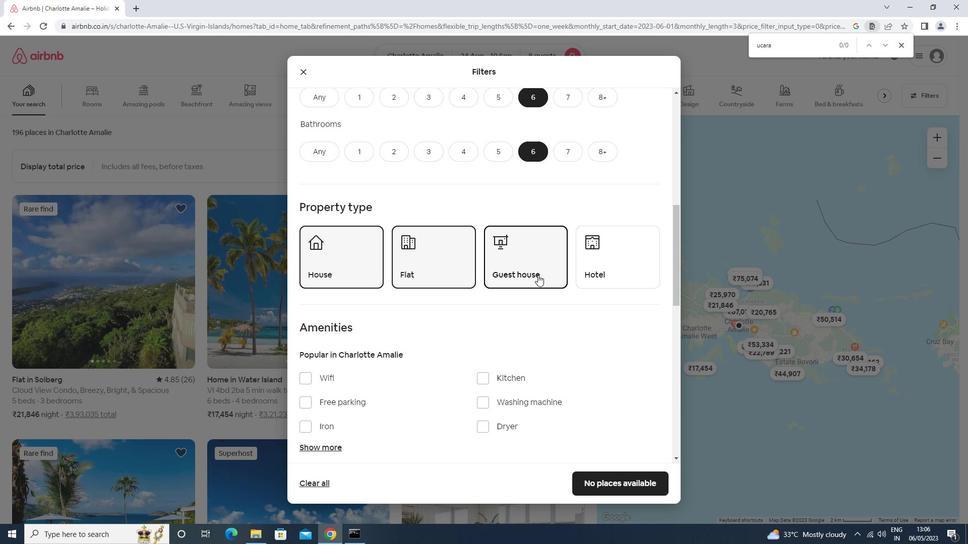 
Action: Mouse scrolled (538, 274) with delta (0, 0)
Screenshot: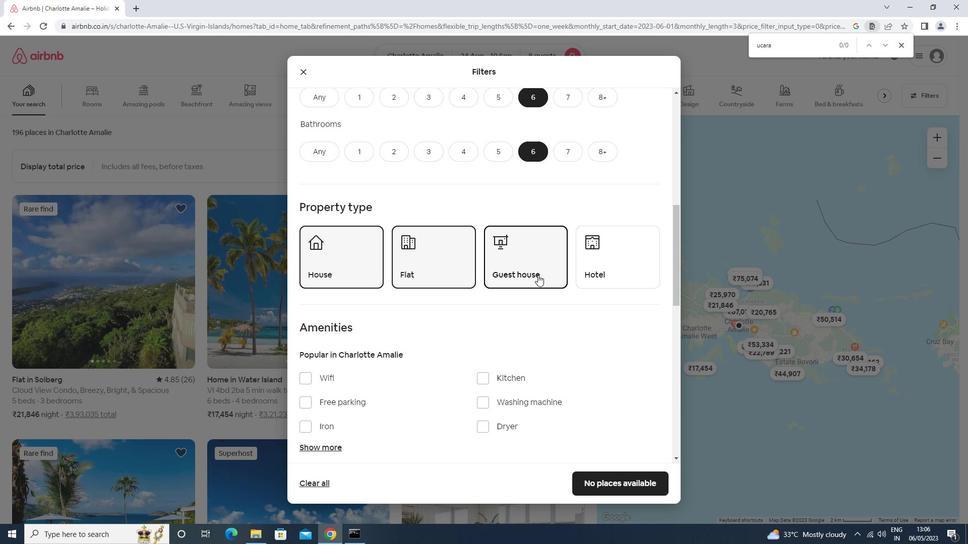 
Action: Mouse scrolled (538, 274) with delta (0, 0)
Screenshot: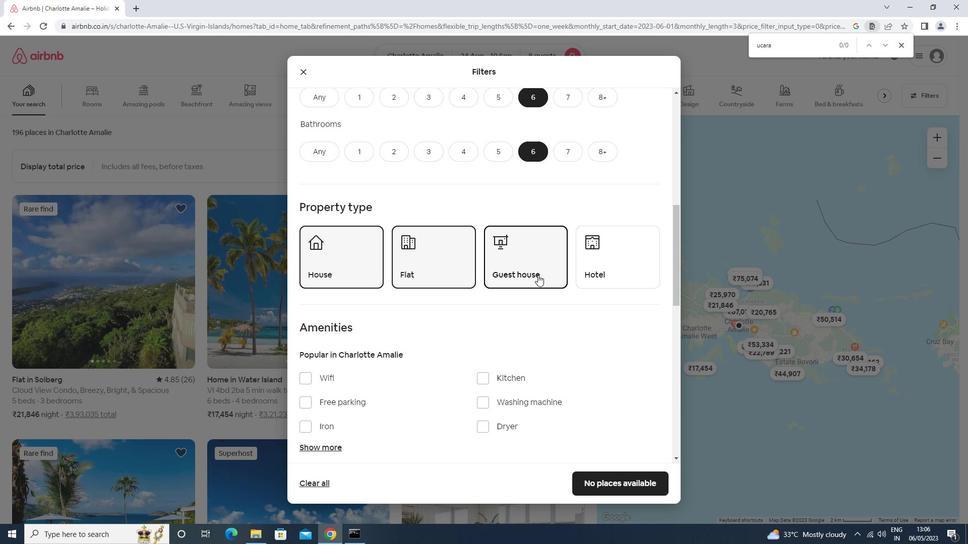 
Action: Mouse moved to (361, 252)
Screenshot: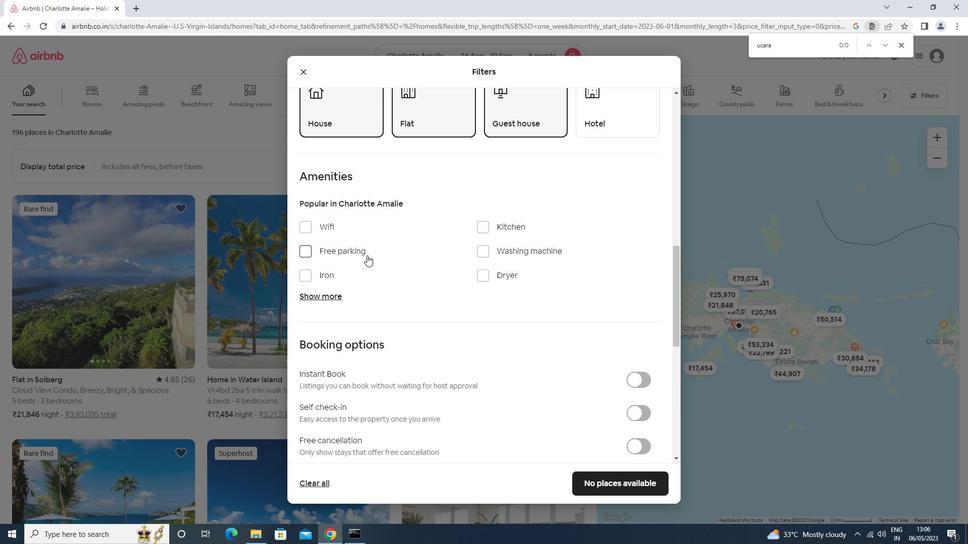 
Action: Mouse pressed left at (361, 252)
Screenshot: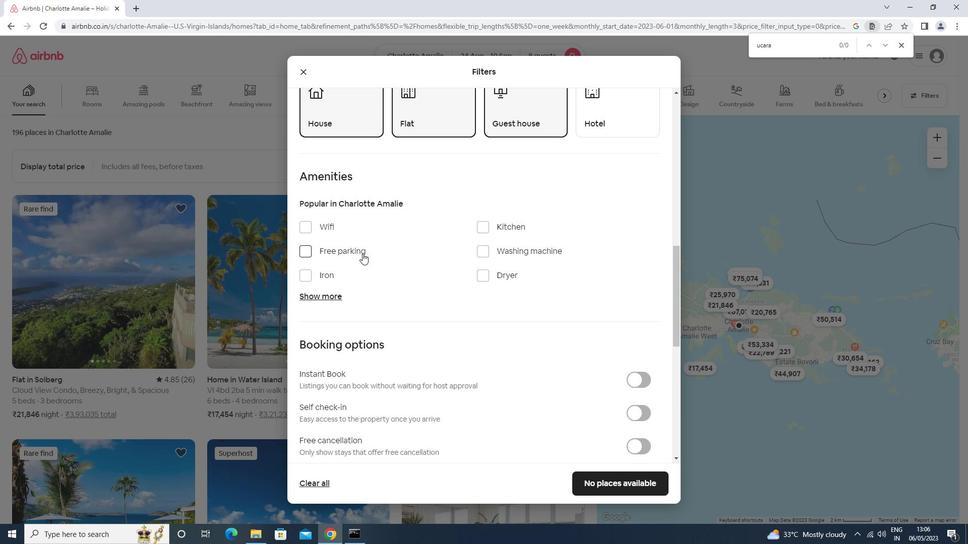 
Action: Mouse moved to (351, 217)
Screenshot: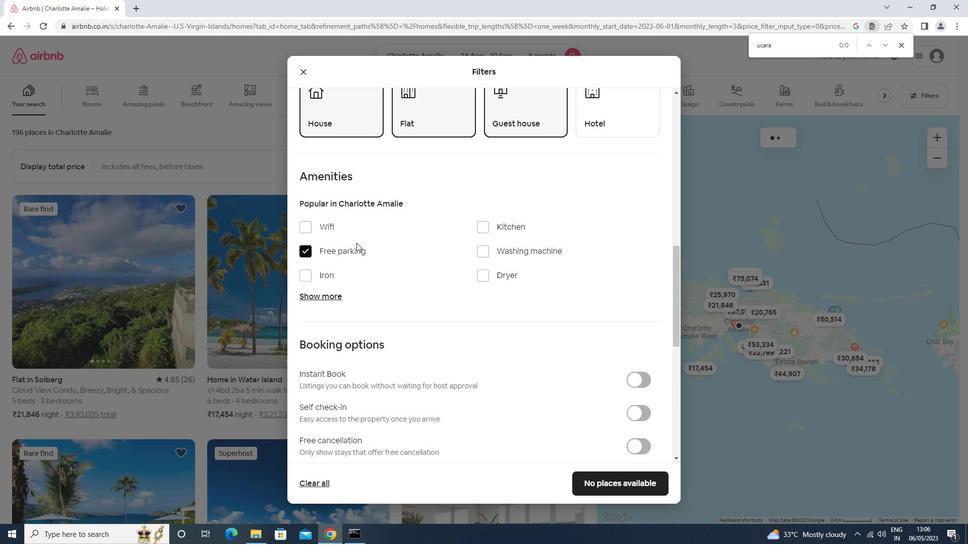
Action: Mouse pressed left at (351, 217)
Screenshot: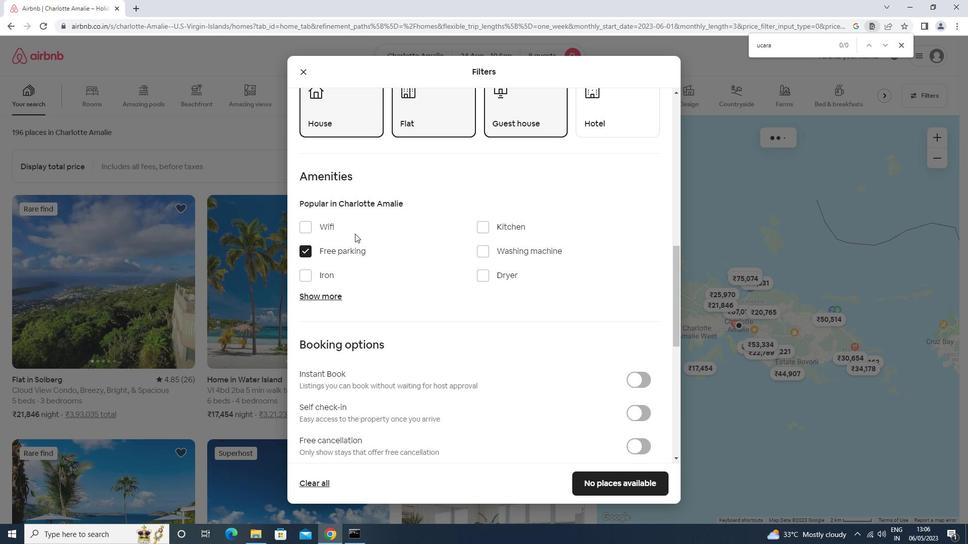 
Action: Mouse moved to (344, 225)
Screenshot: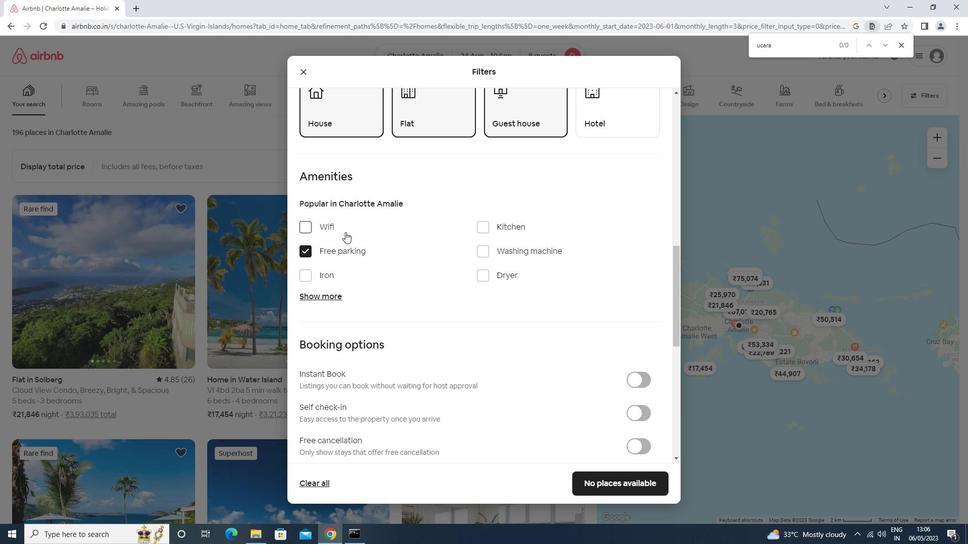 
Action: Mouse pressed left at (344, 225)
Screenshot: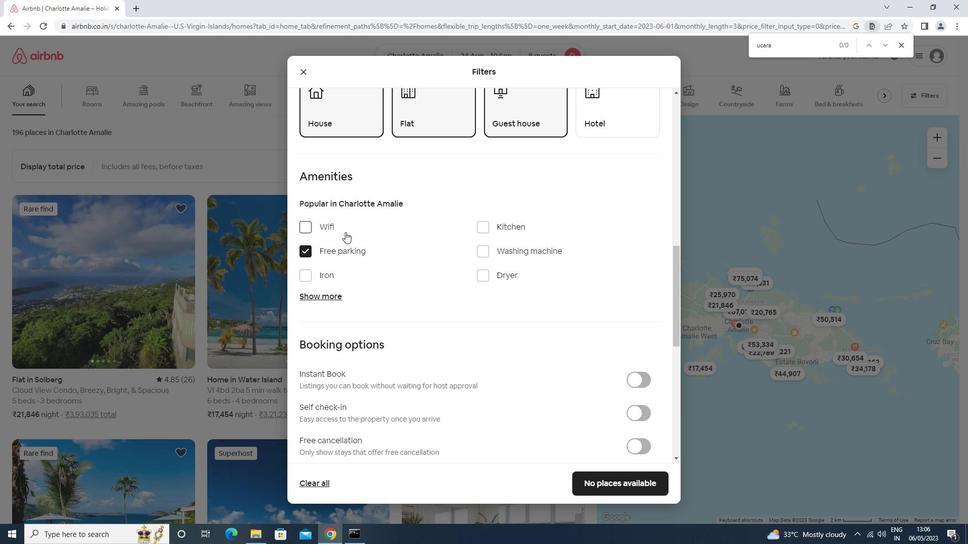 
Action: Mouse moved to (337, 293)
Screenshot: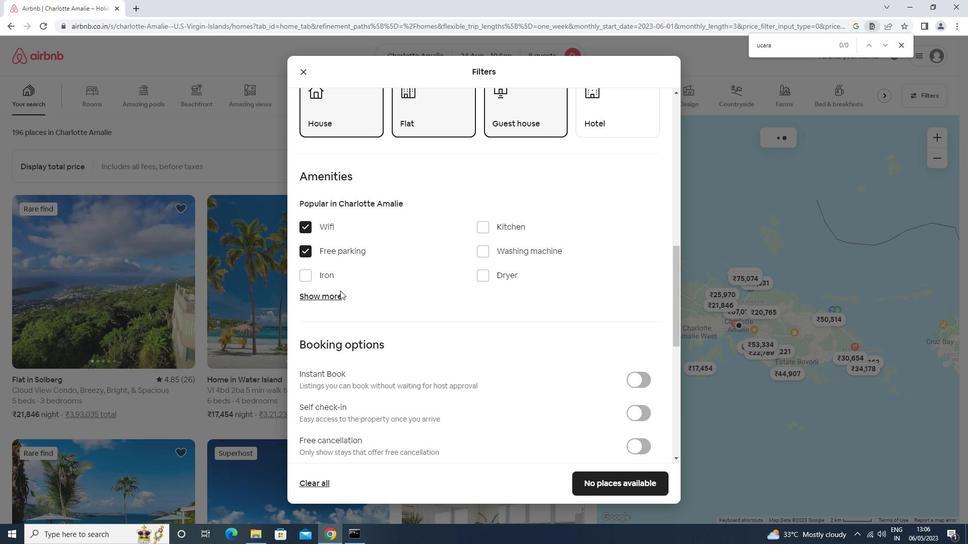 
Action: Mouse pressed left at (337, 293)
Screenshot: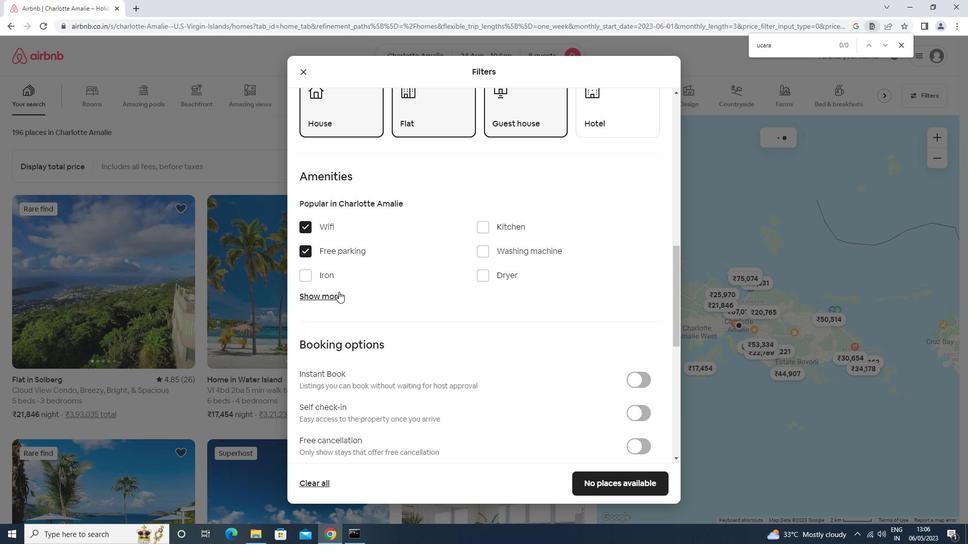 
Action: Mouse moved to (483, 356)
Screenshot: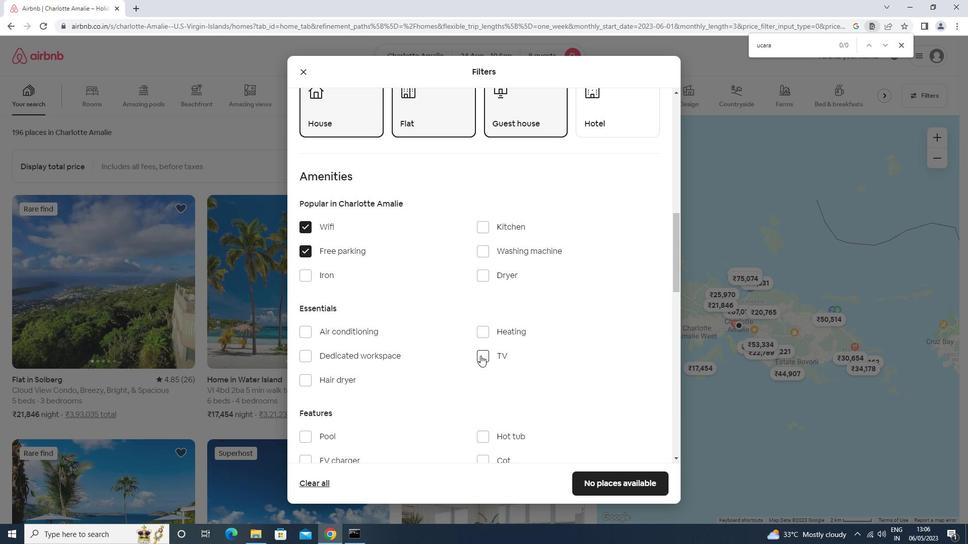 
Action: Mouse pressed left at (483, 356)
Screenshot: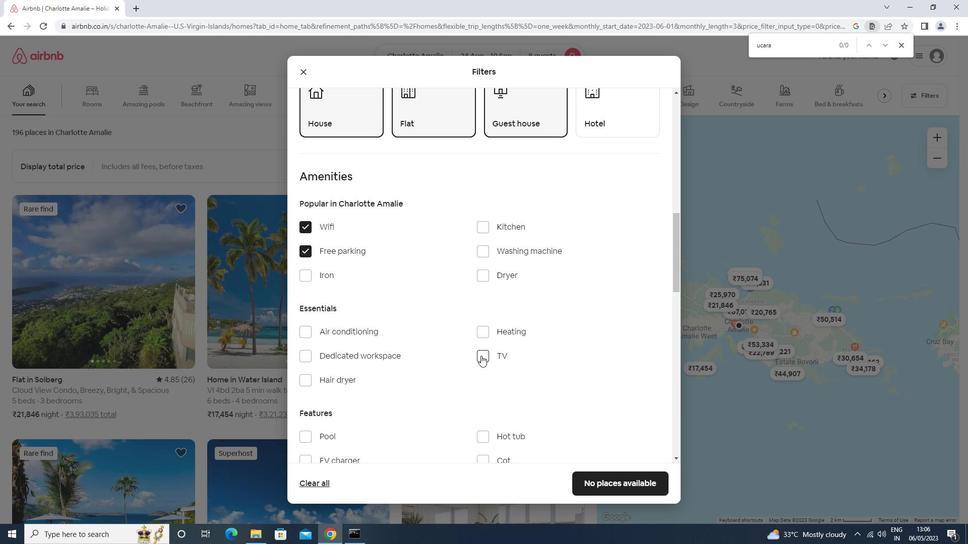 
Action: Mouse scrolled (483, 355) with delta (0, 0)
Screenshot: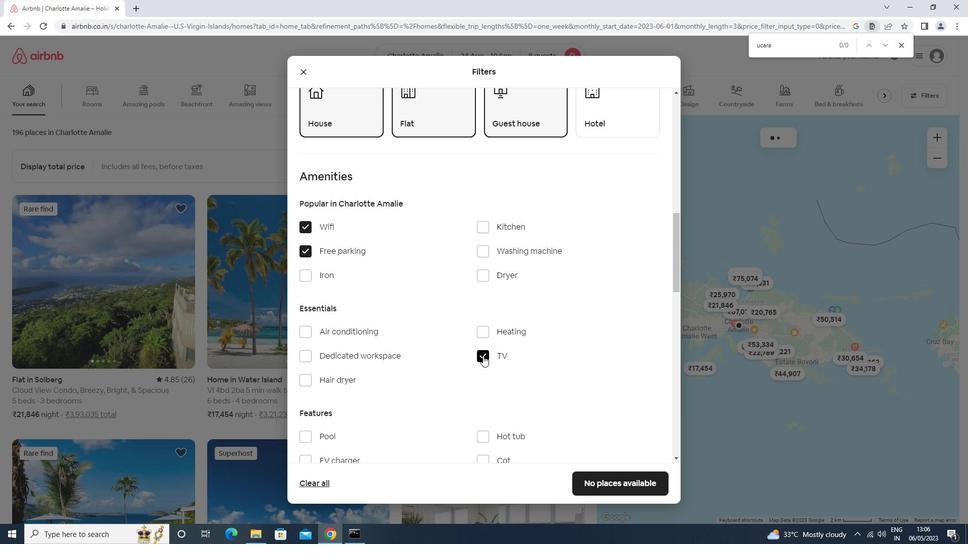 
Action: Mouse scrolled (483, 355) with delta (0, 0)
Screenshot: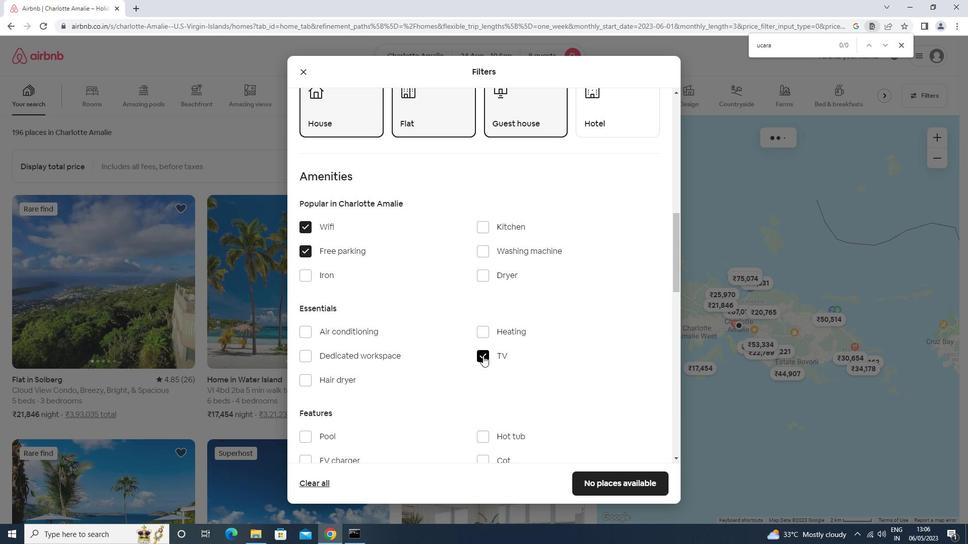 
Action: Mouse scrolled (483, 355) with delta (0, 0)
Screenshot: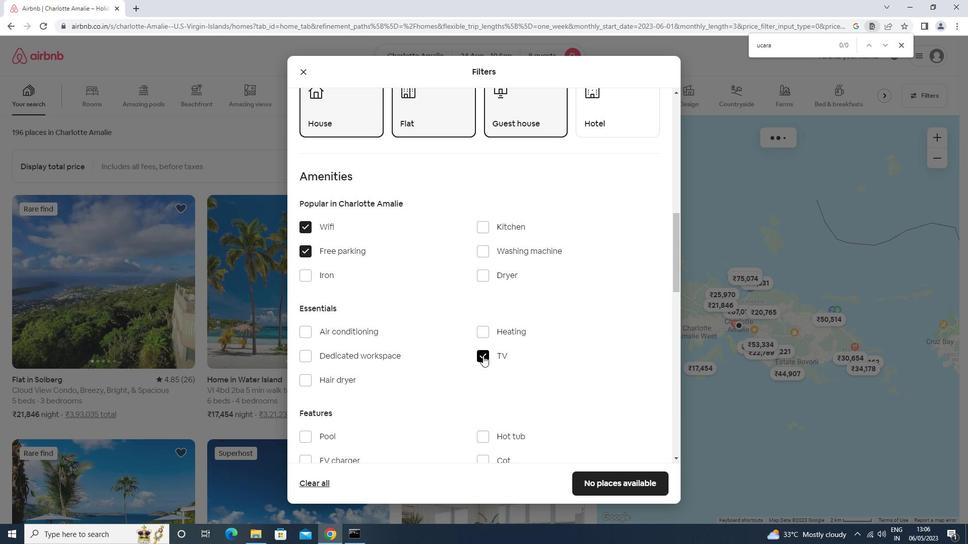 
Action: Mouse moved to (365, 339)
Screenshot: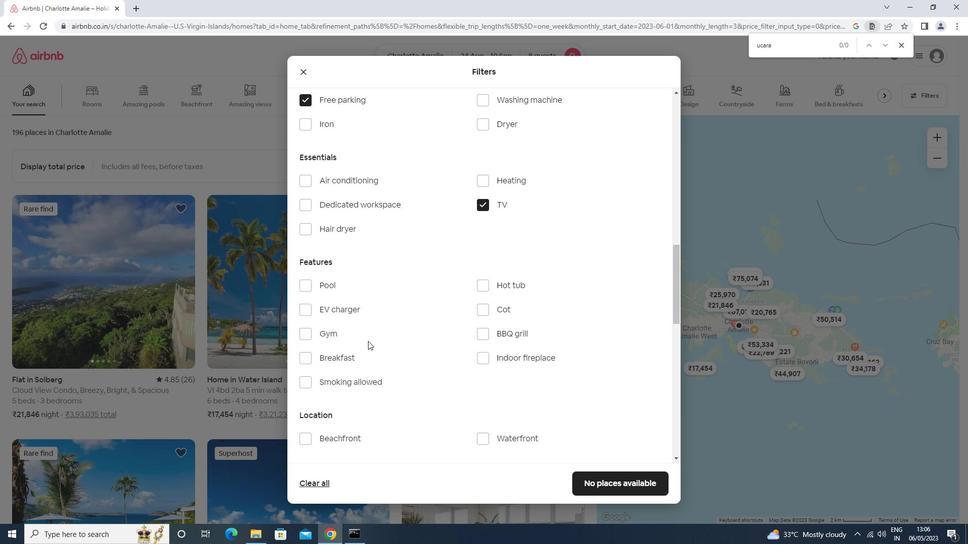 
Action: Mouse pressed left at (365, 339)
Screenshot: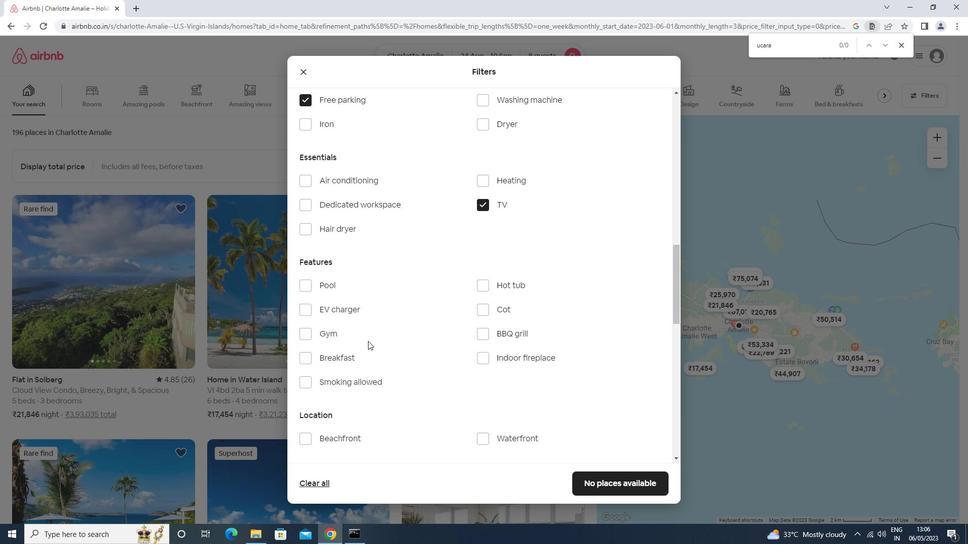 
Action: Mouse moved to (365, 356)
Screenshot: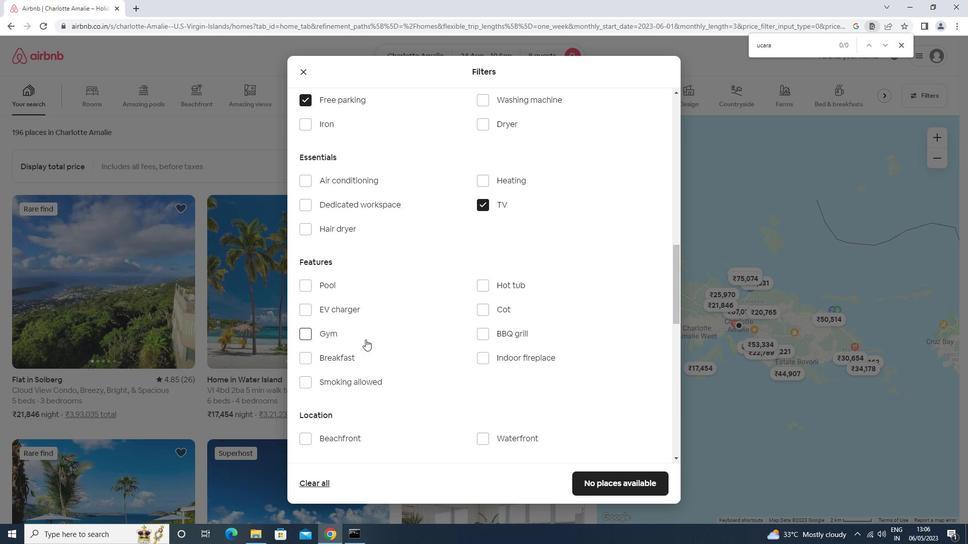 
Action: Mouse pressed left at (365, 356)
Screenshot: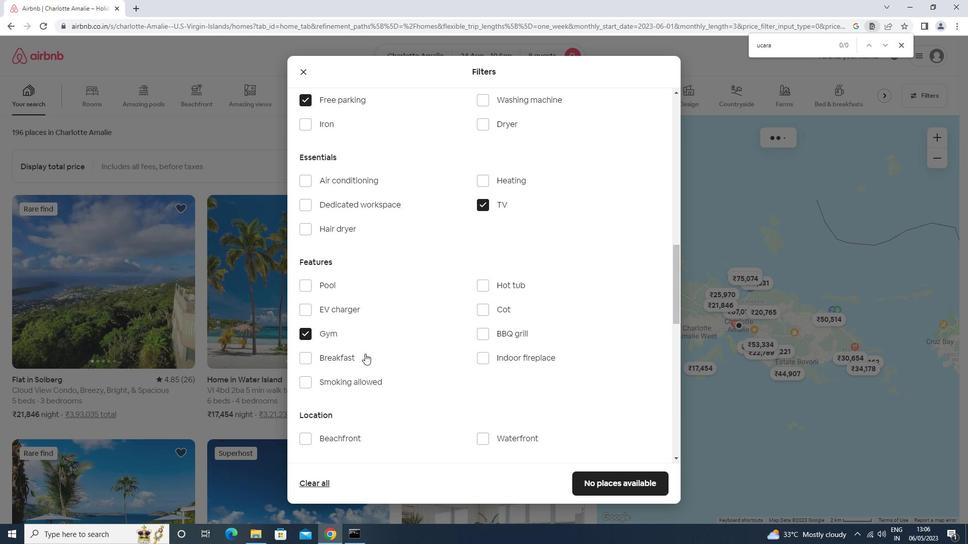
Action: Mouse moved to (458, 367)
Screenshot: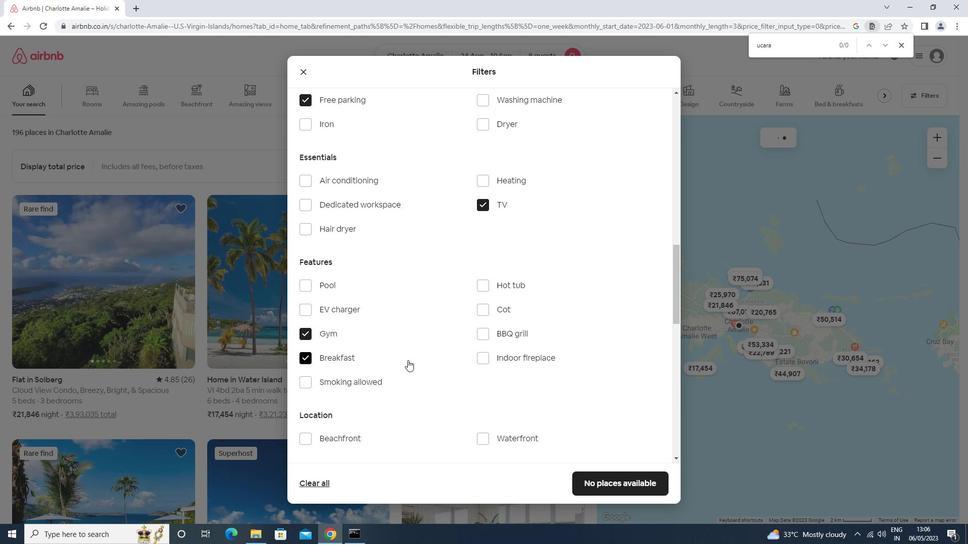 
Action: Mouse scrolled (458, 367) with delta (0, 0)
Screenshot: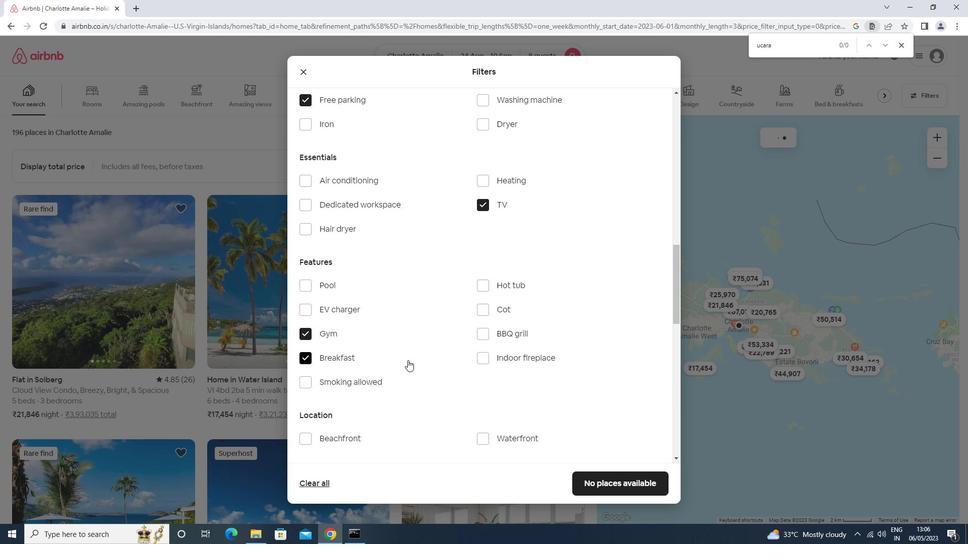 
Action: Mouse scrolled (458, 367) with delta (0, 0)
Screenshot: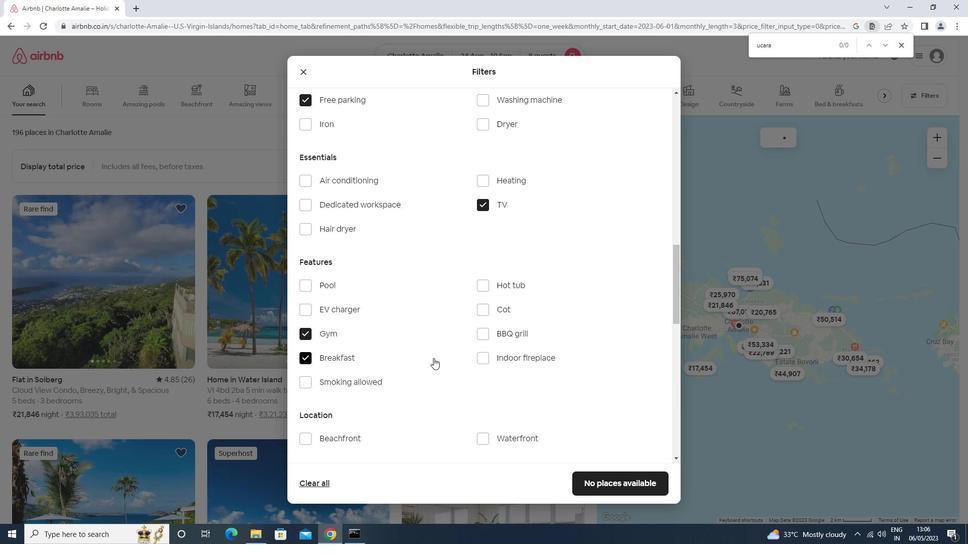 
Action: Mouse moved to (458, 367)
Screenshot: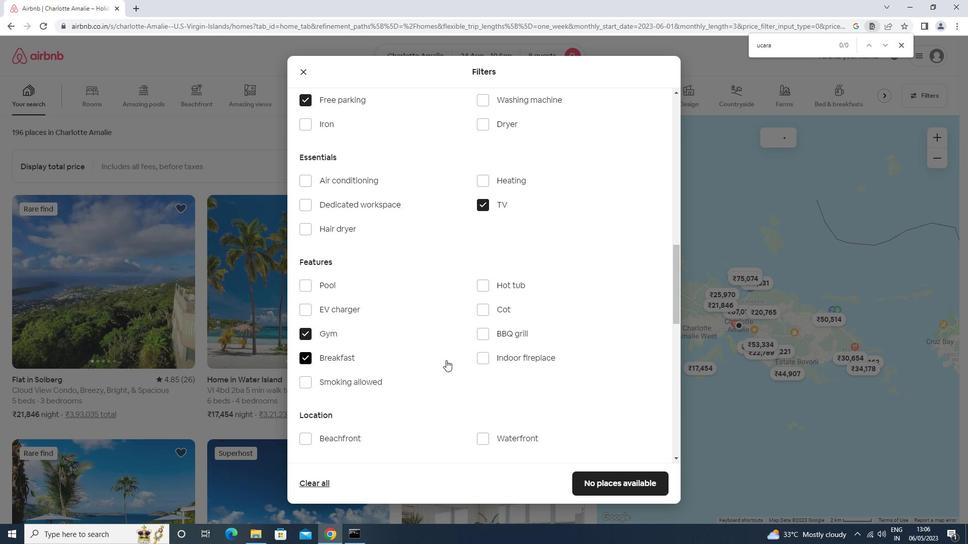 
Action: Mouse scrolled (458, 367) with delta (0, 0)
Screenshot: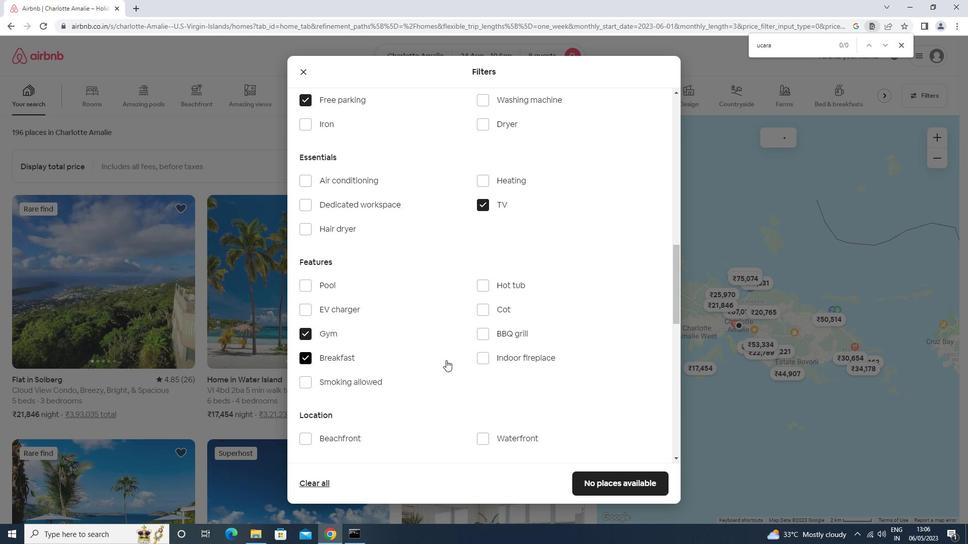 
Action: Mouse moved to (515, 392)
Screenshot: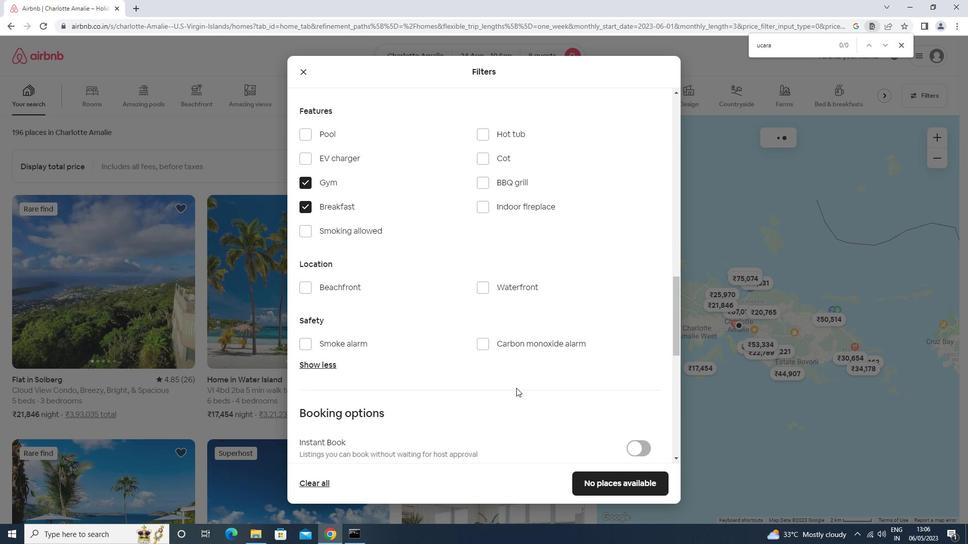 
Action: Mouse scrolled (515, 391) with delta (0, 0)
Screenshot: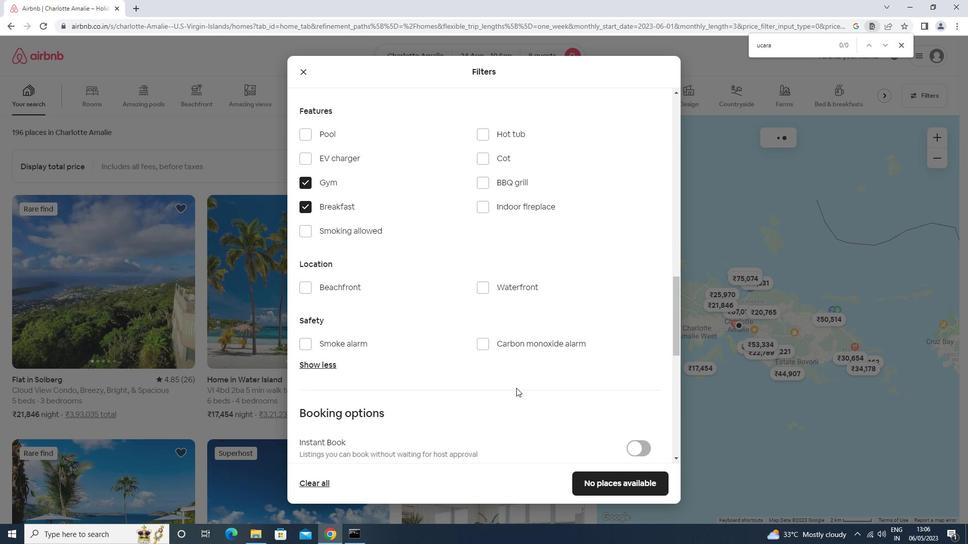 
Action: Mouse moved to (515, 392)
Screenshot: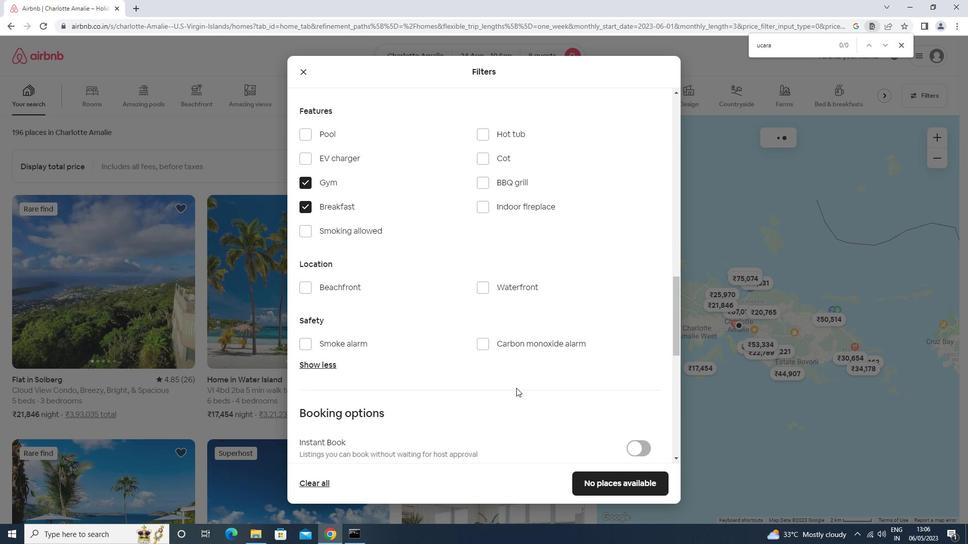 
Action: Mouse scrolled (515, 392) with delta (0, 0)
Screenshot: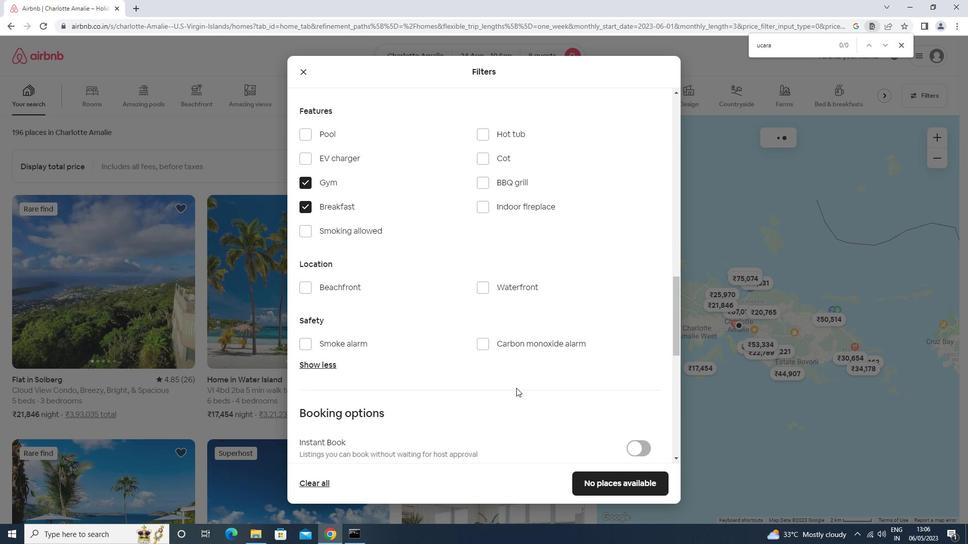 
Action: Mouse moved to (636, 378)
Screenshot: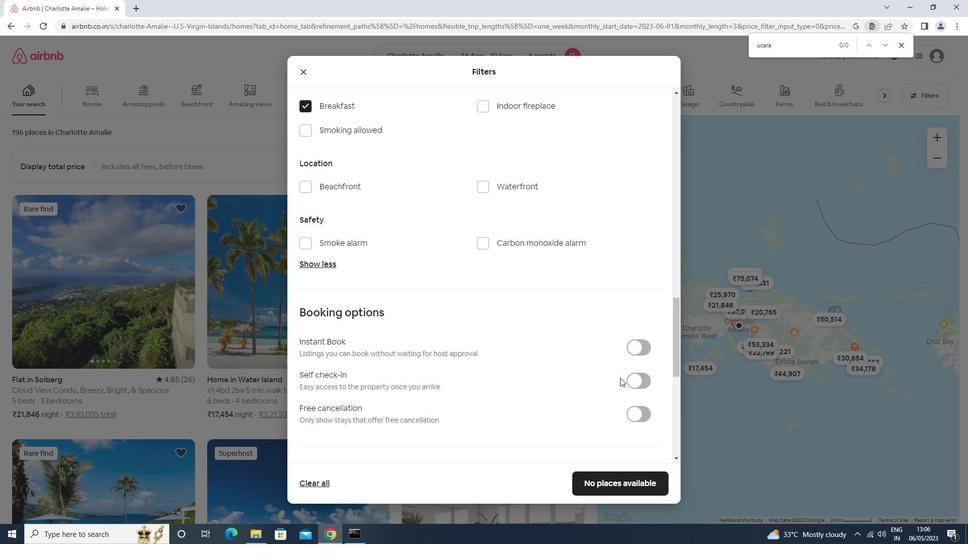 
Action: Mouse pressed left at (636, 378)
Screenshot: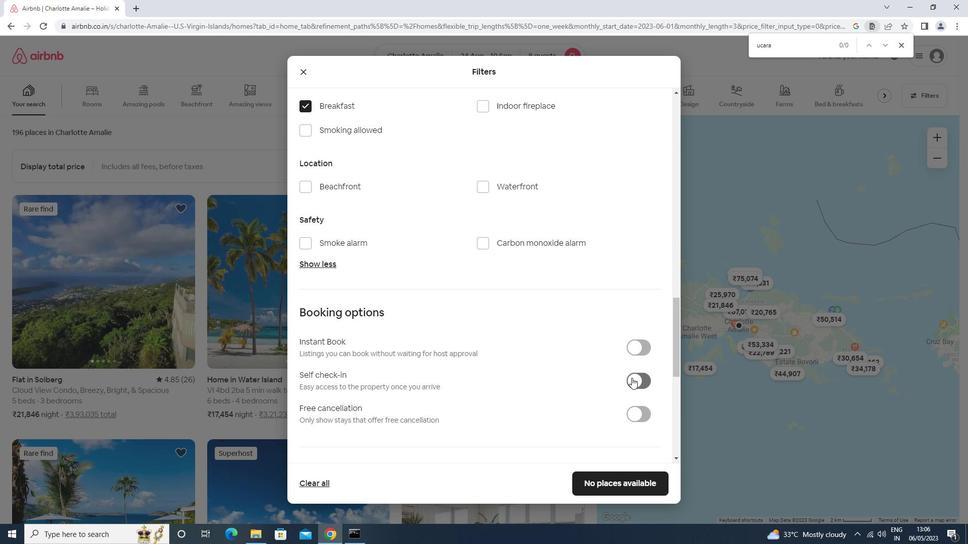 
Action: Mouse moved to (486, 388)
Screenshot: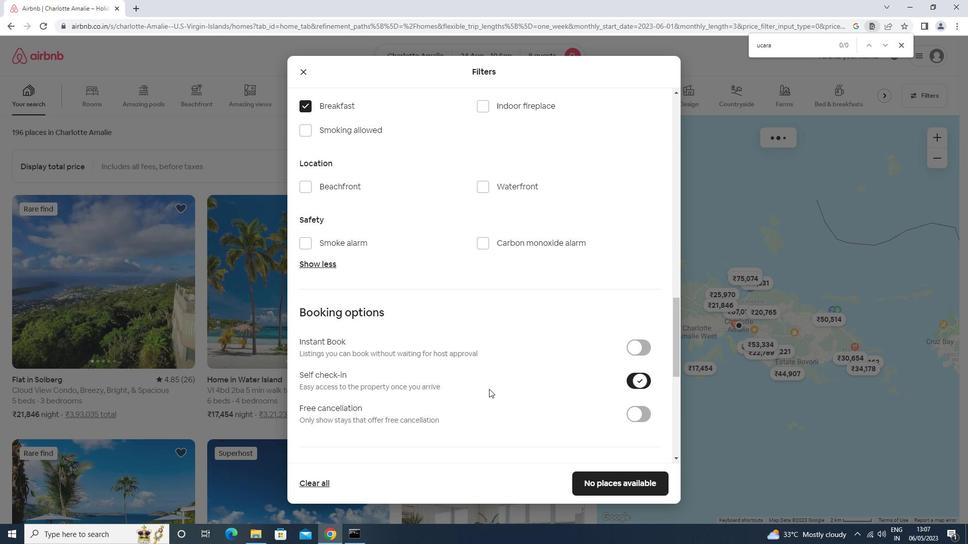 
Action: Mouse scrolled (486, 388) with delta (0, 0)
Screenshot: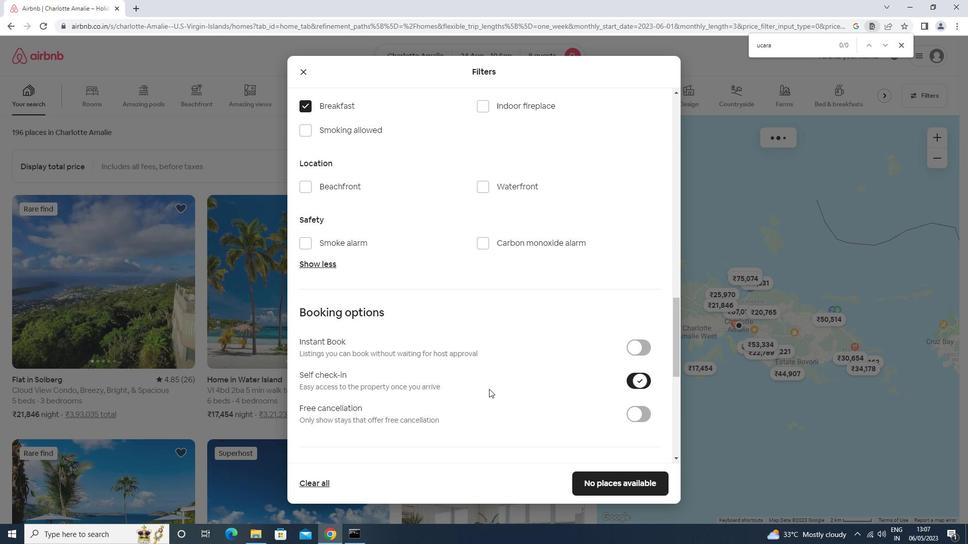 
Action: Mouse moved to (485, 391)
Screenshot: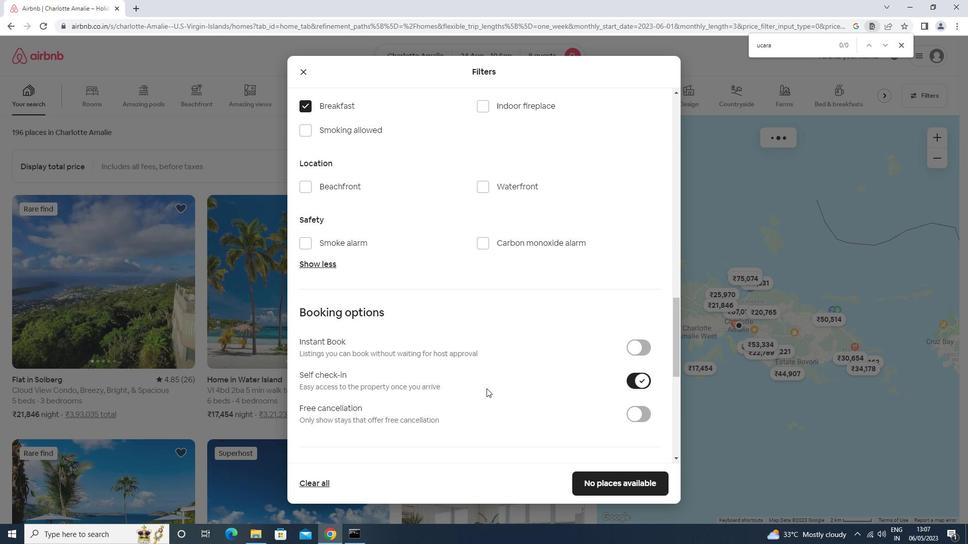 
Action: Mouse scrolled (485, 390) with delta (0, 0)
Screenshot: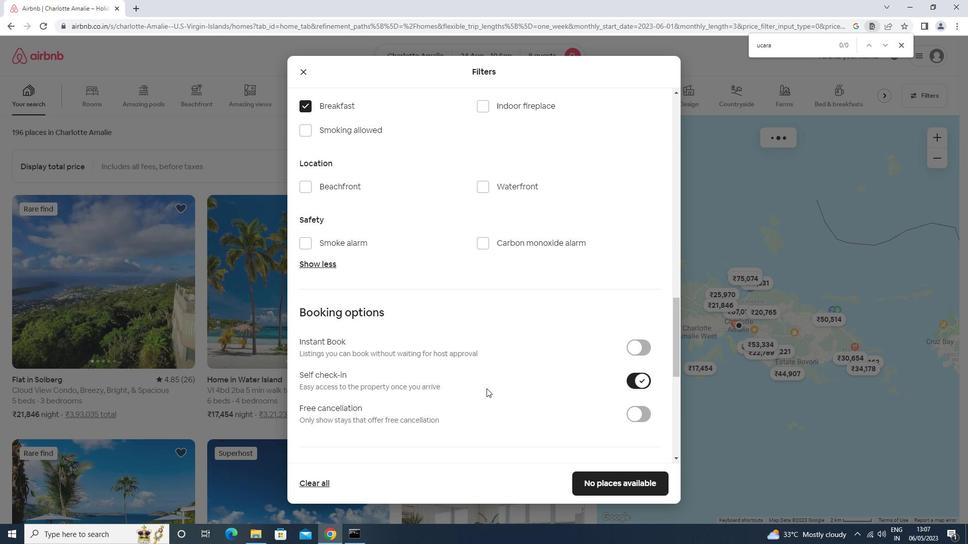 
Action: Mouse moved to (484, 392)
Screenshot: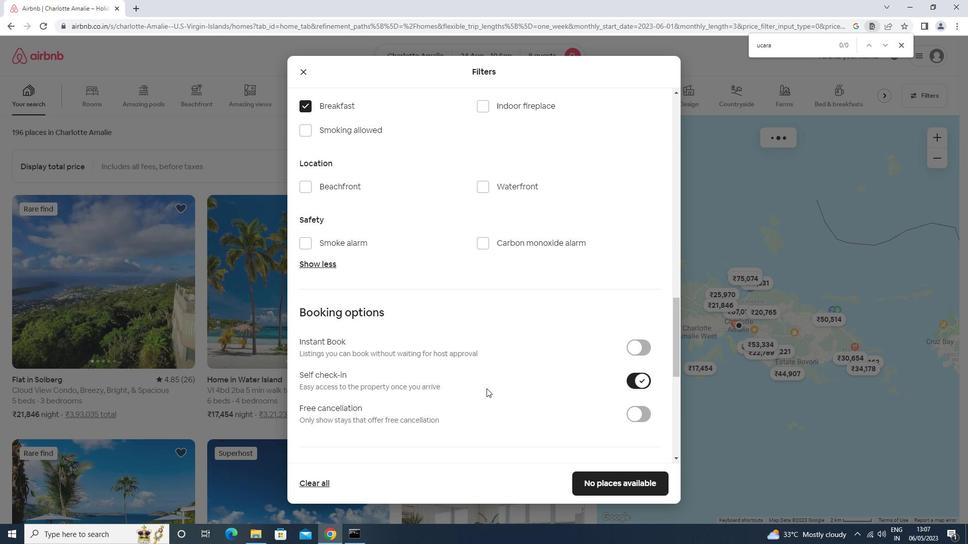 
Action: Mouse scrolled (484, 391) with delta (0, 0)
Screenshot: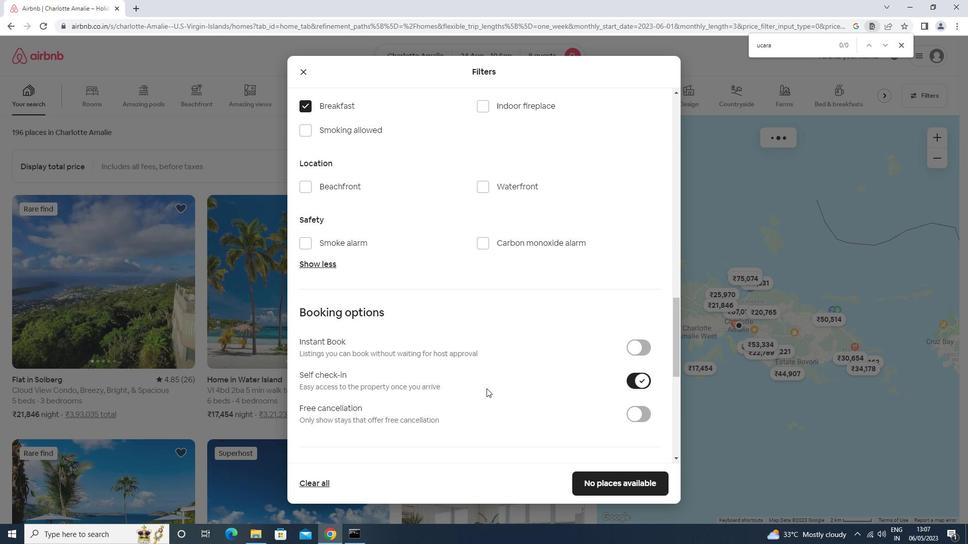 
Action: Mouse scrolled (484, 391) with delta (0, 0)
Screenshot: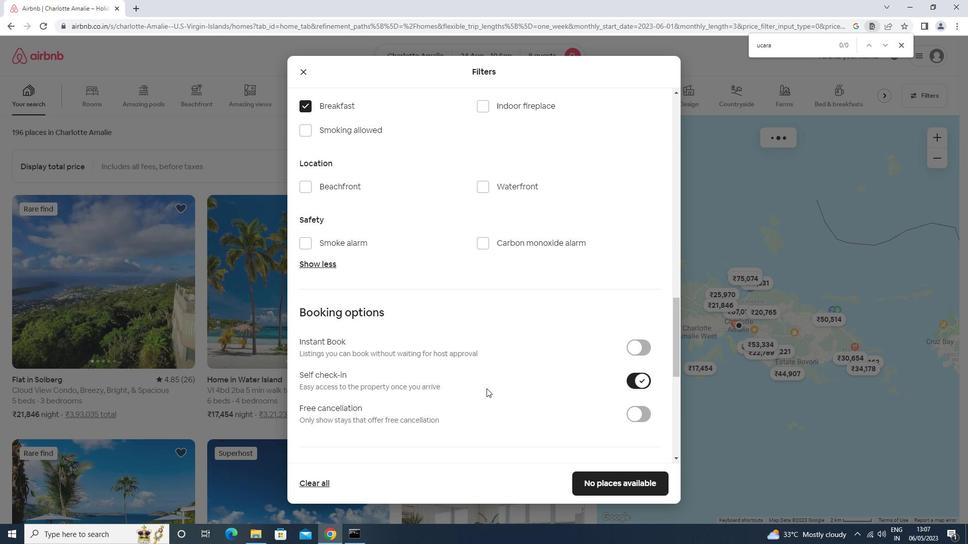 
Action: Mouse moved to (484, 392)
Screenshot: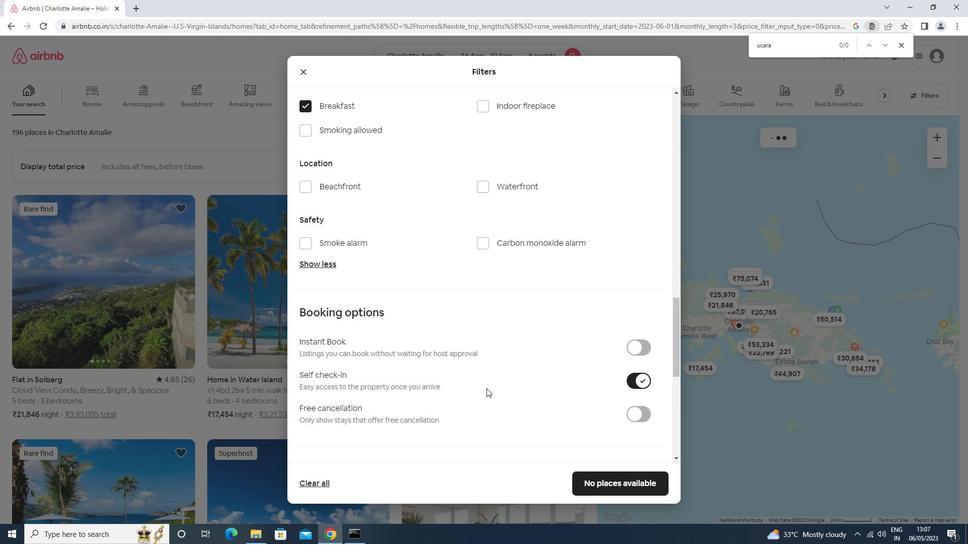 
Action: Mouse scrolled (484, 392) with delta (0, 0)
Screenshot: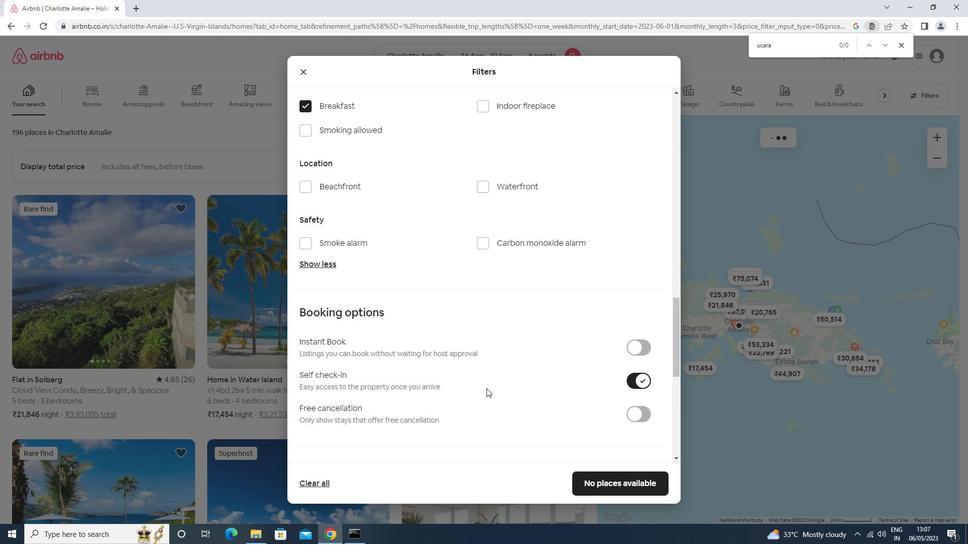 
Action: Mouse moved to (572, 446)
Screenshot: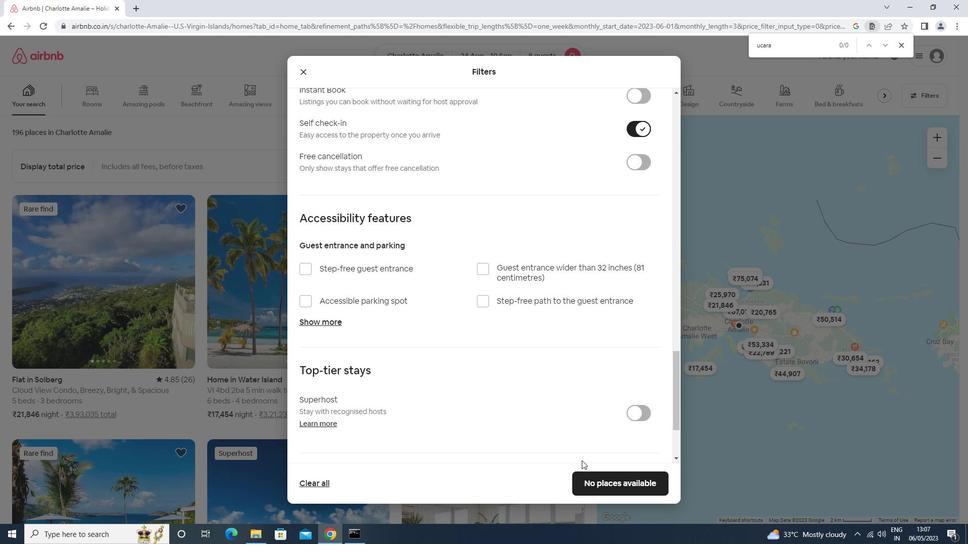 
Action: Mouse scrolled (572, 445) with delta (0, 0)
Screenshot: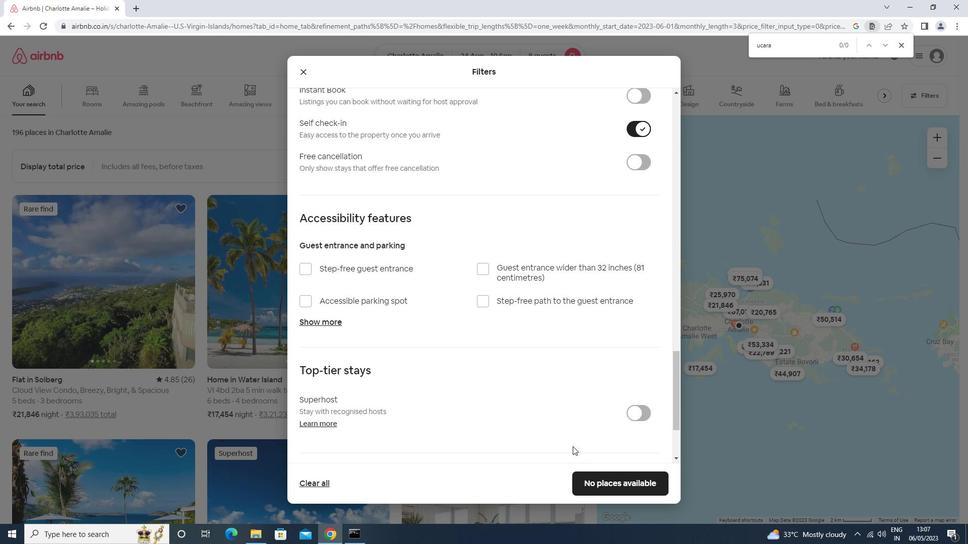 
Action: Mouse scrolled (572, 445) with delta (0, 0)
Screenshot: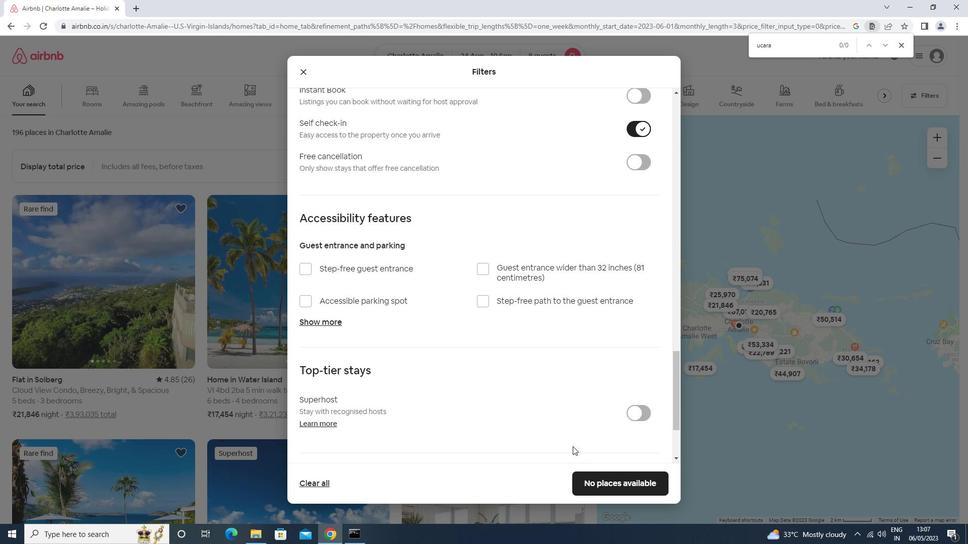 
Action: Mouse scrolled (572, 445) with delta (0, 0)
Screenshot: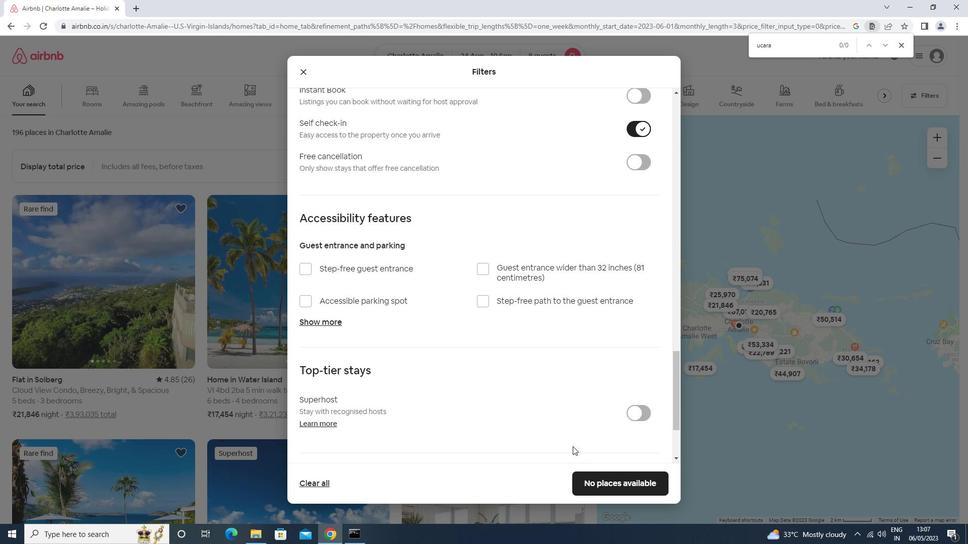 
Action: Mouse scrolled (572, 445) with delta (0, 0)
Screenshot: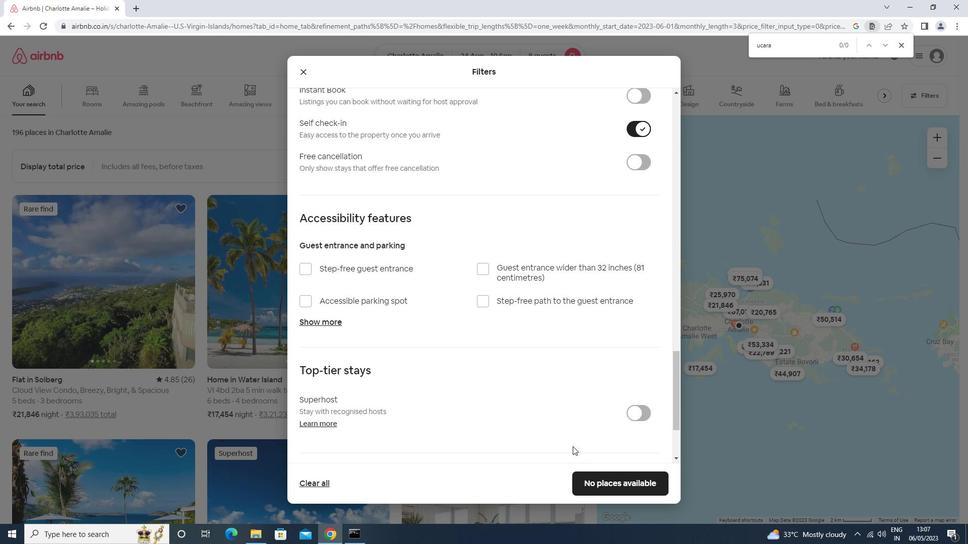 
Action: Mouse scrolled (572, 445) with delta (0, 0)
Screenshot: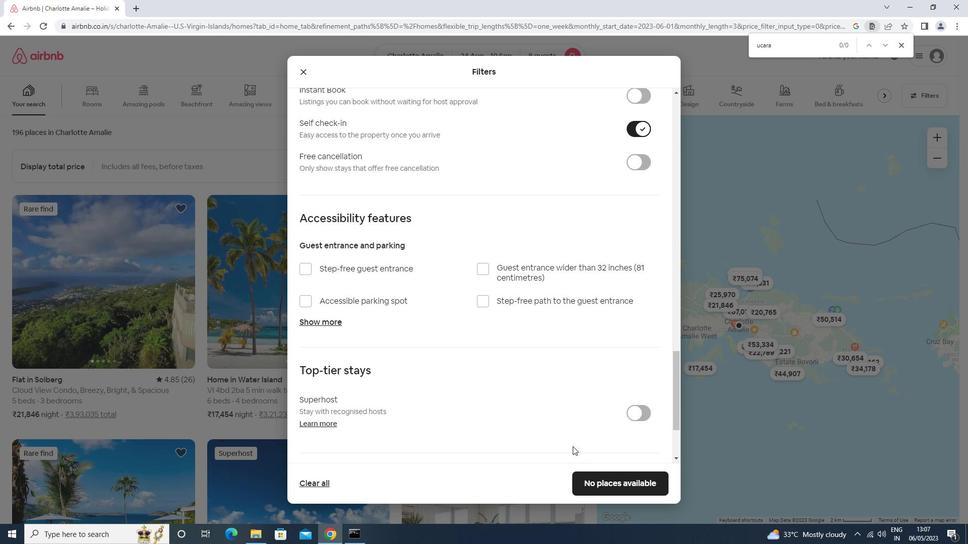 
Action: Mouse scrolled (572, 445) with delta (0, 0)
Screenshot: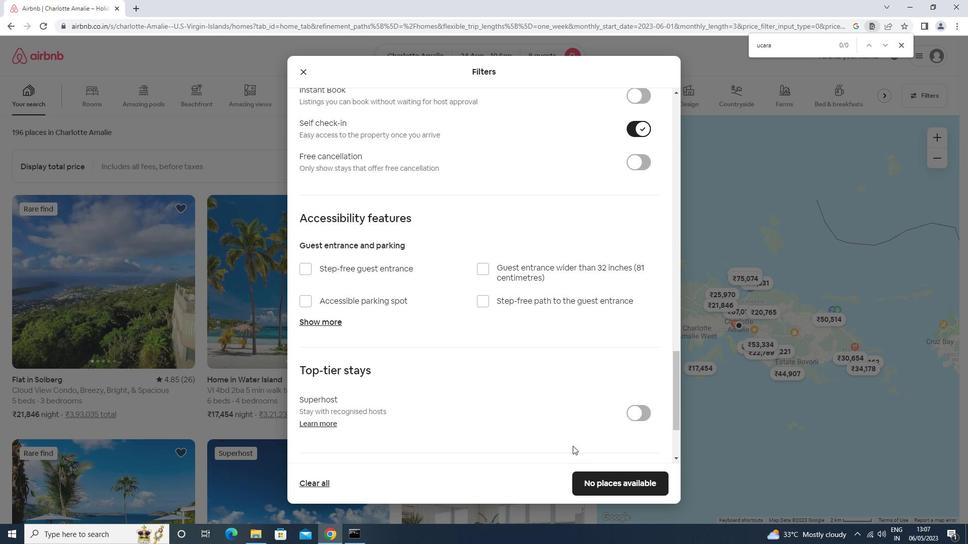 
Action: Mouse moved to (331, 395)
Screenshot: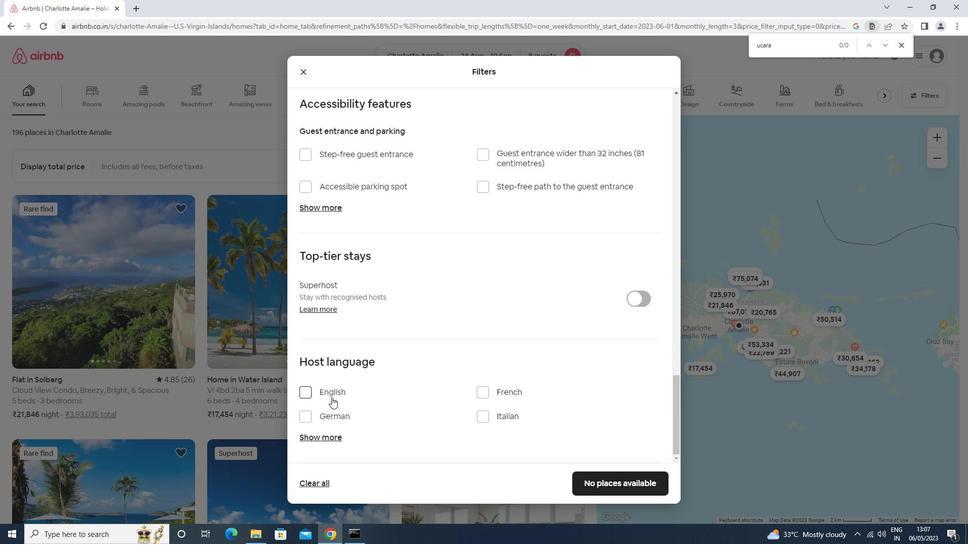 
Action: Mouse pressed left at (331, 395)
Screenshot: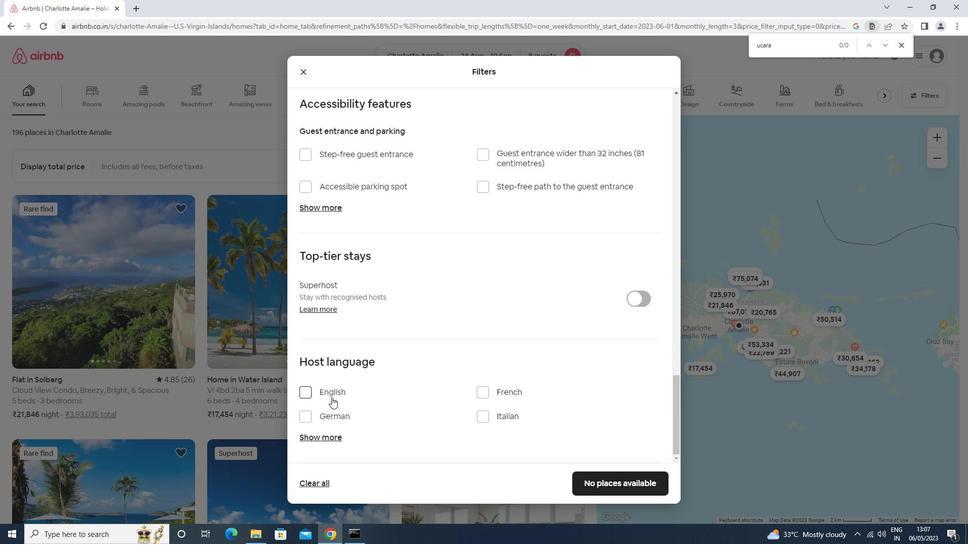
Action: Mouse moved to (597, 476)
Screenshot: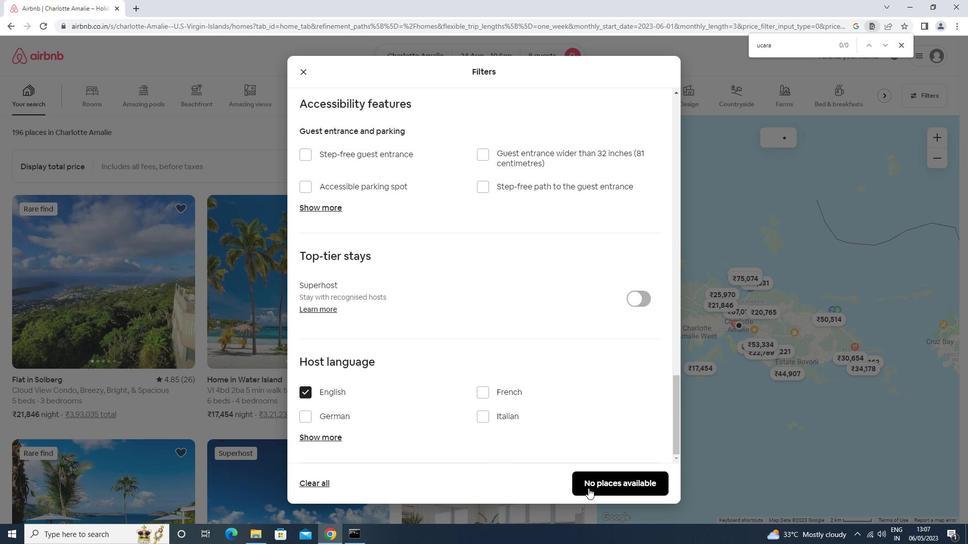 
Action: Mouse pressed left at (597, 476)
Screenshot: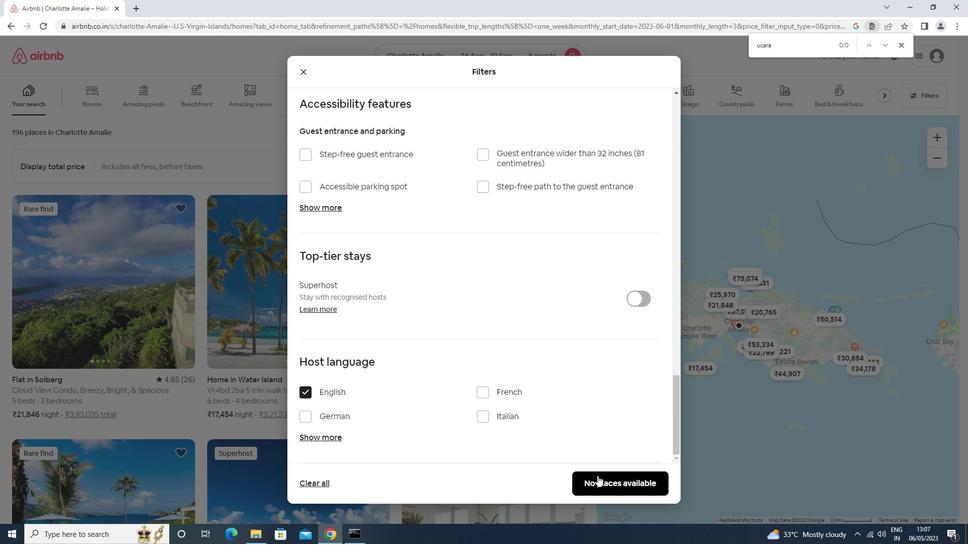 
